 Task: Look for One-way flight tickets for 2 adults, 2 children, in Economy from Aswan to San Franci to travel on 19-Dec-2023.  Stops: Any number of stops. Choice of flight is British Airways.  Outbound departure time preference is 10:00.
Action: Mouse moved to (343, 321)
Screenshot: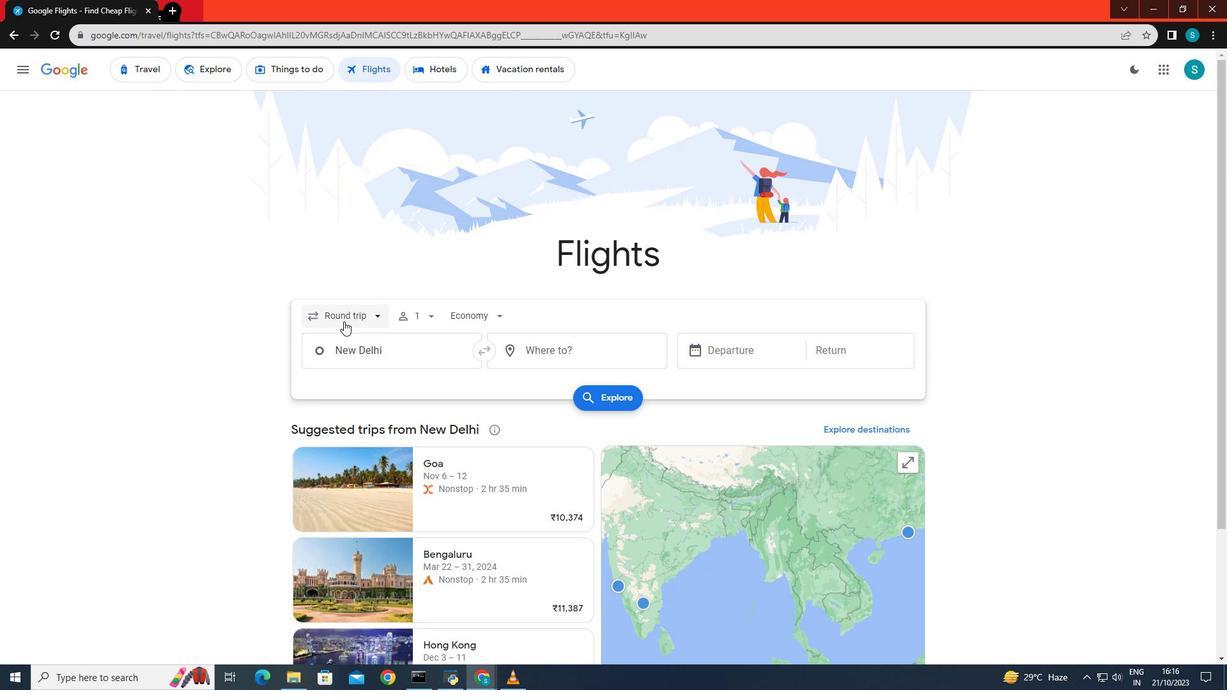 
Action: Mouse pressed left at (343, 321)
Screenshot: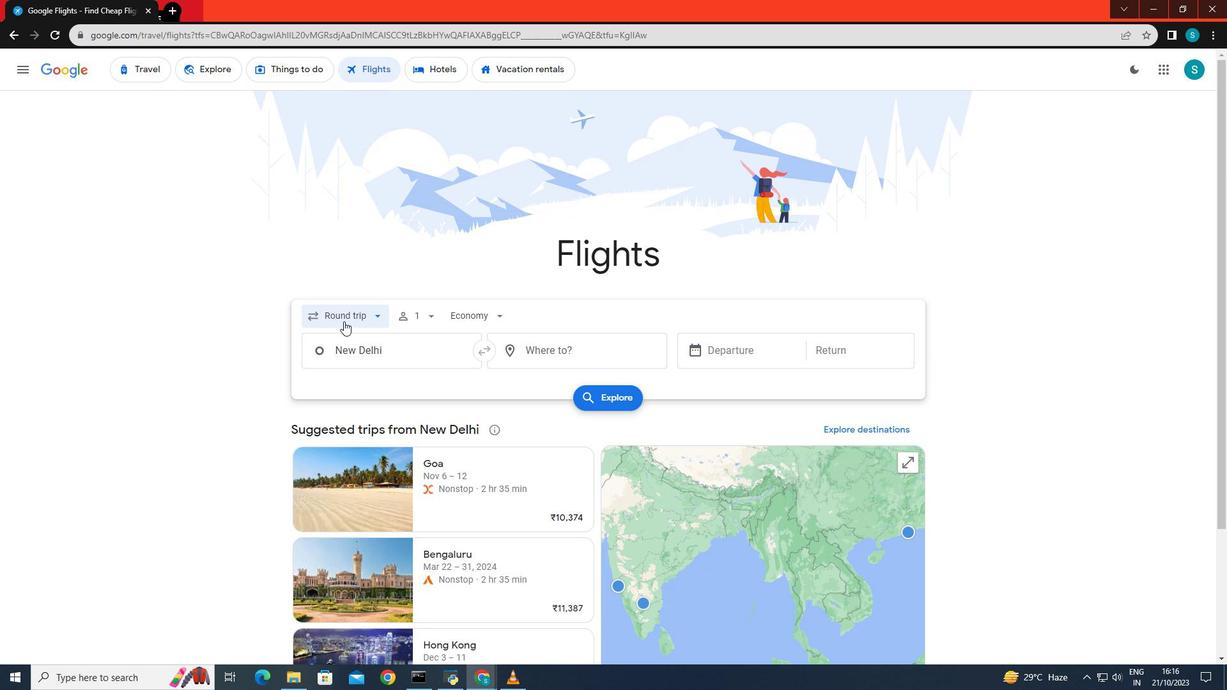 
Action: Mouse moved to (365, 375)
Screenshot: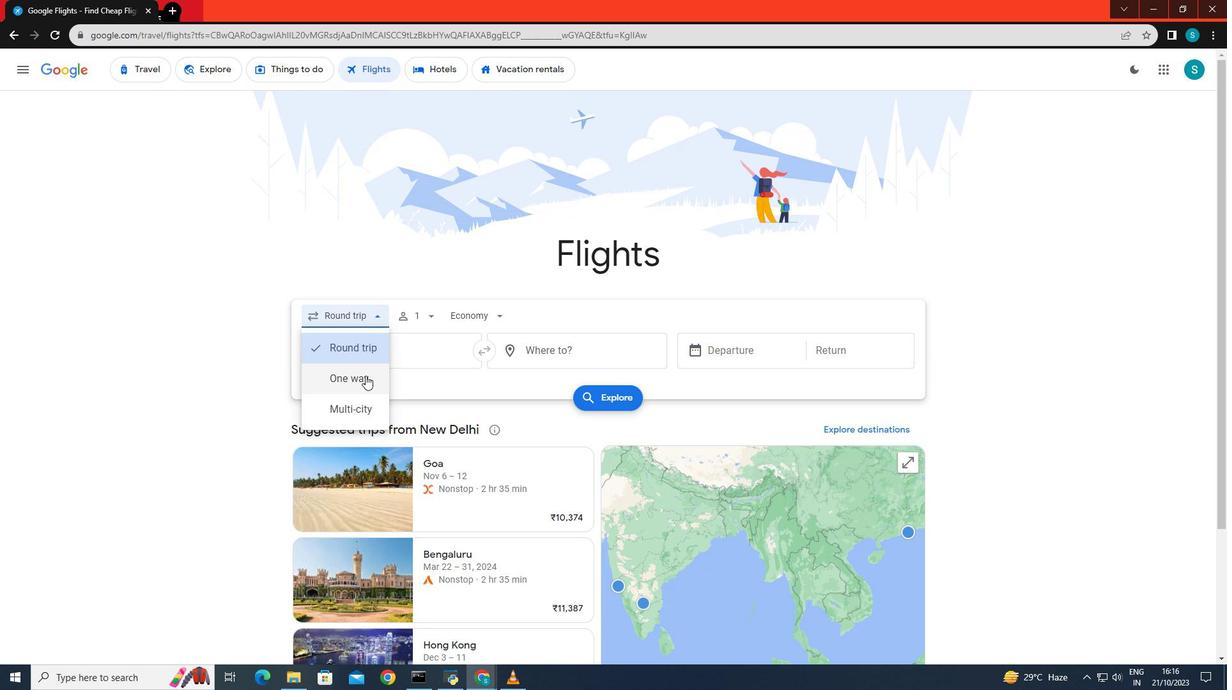 
Action: Mouse pressed left at (365, 375)
Screenshot: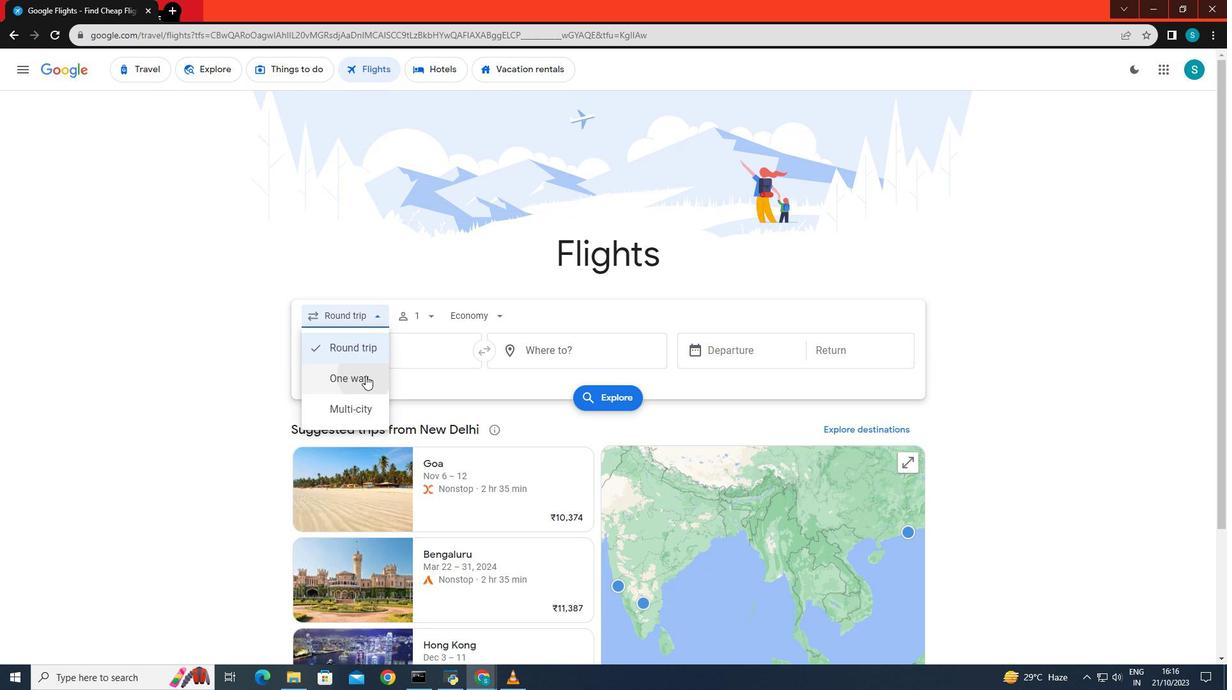 
Action: Mouse moved to (419, 319)
Screenshot: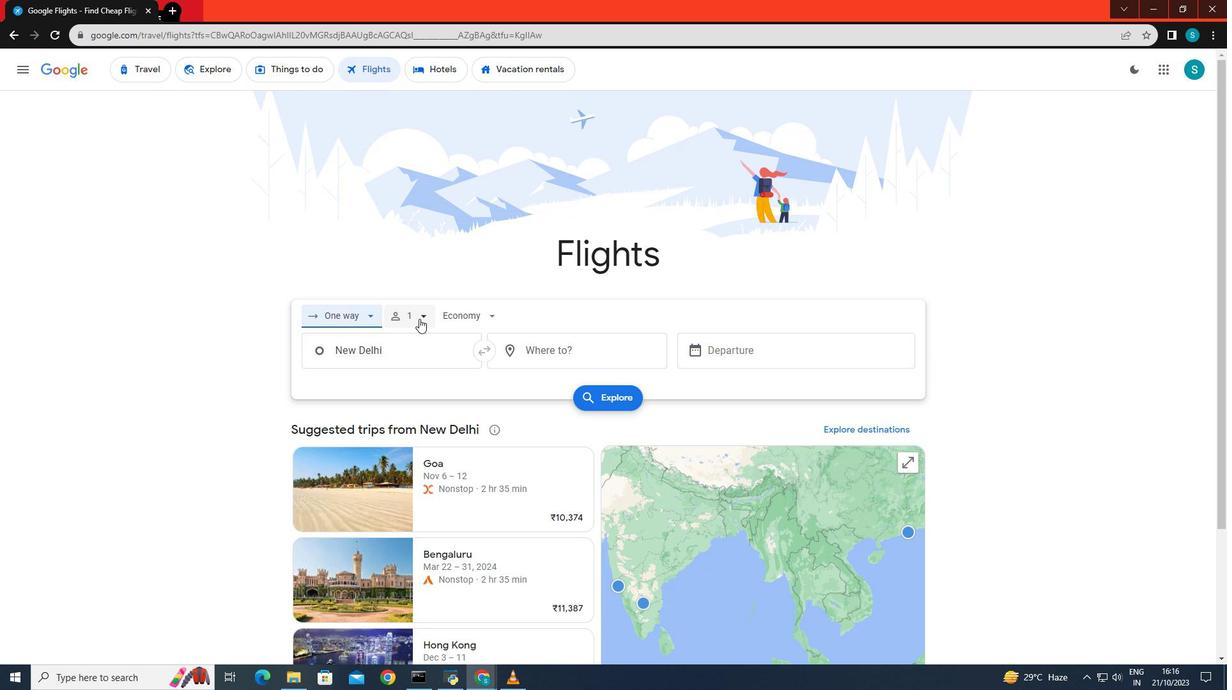 
Action: Mouse pressed left at (419, 319)
Screenshot: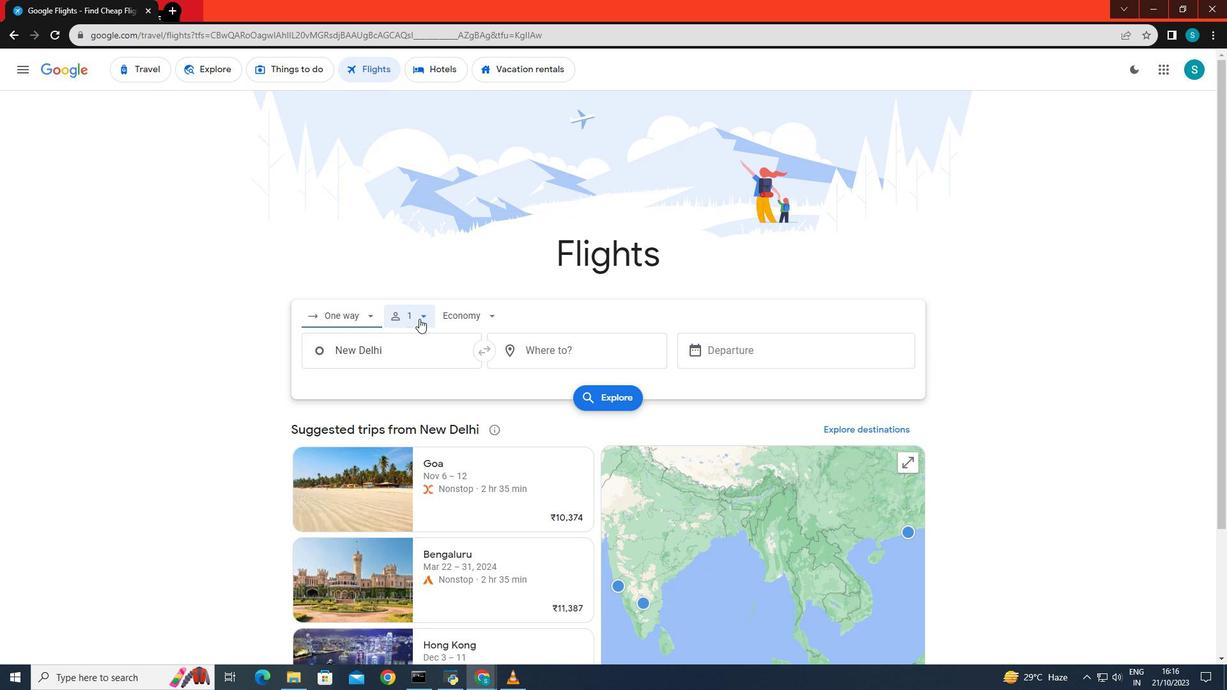 
Action: Mouse moved to (514, 345)
Screenshot: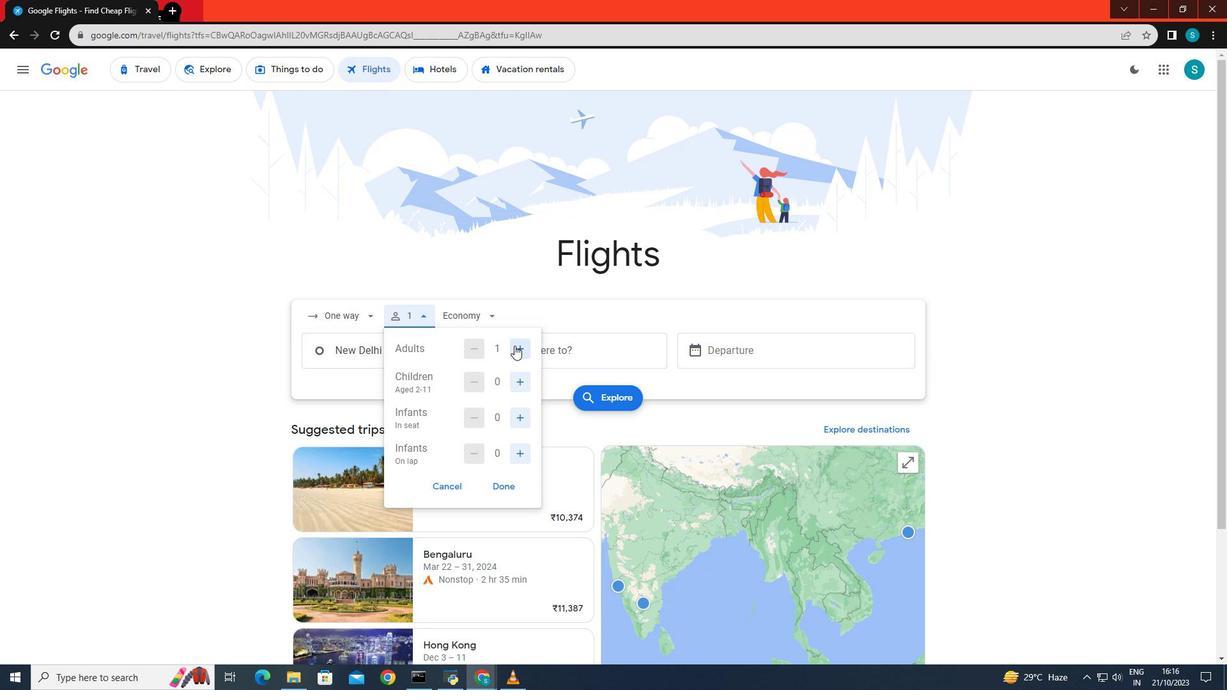 
Action: Mouse pressed left at (514, 345)
Screenshot: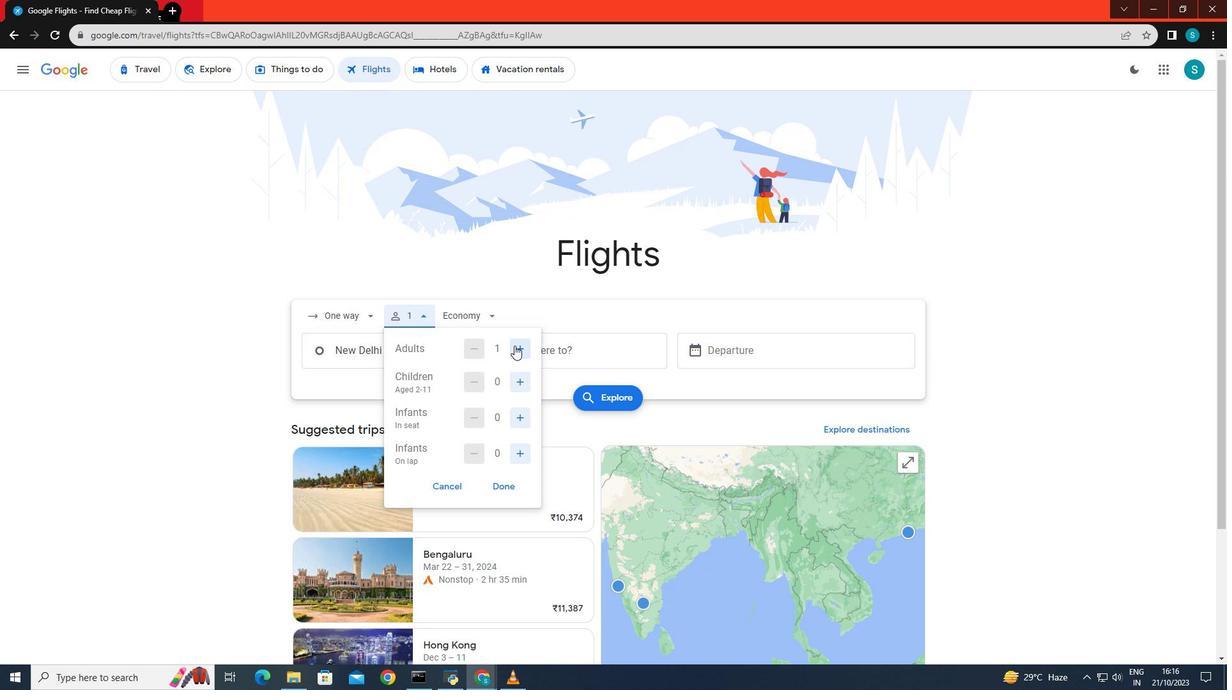 
Action: Mouse moved to (521, 386)
Screenshot: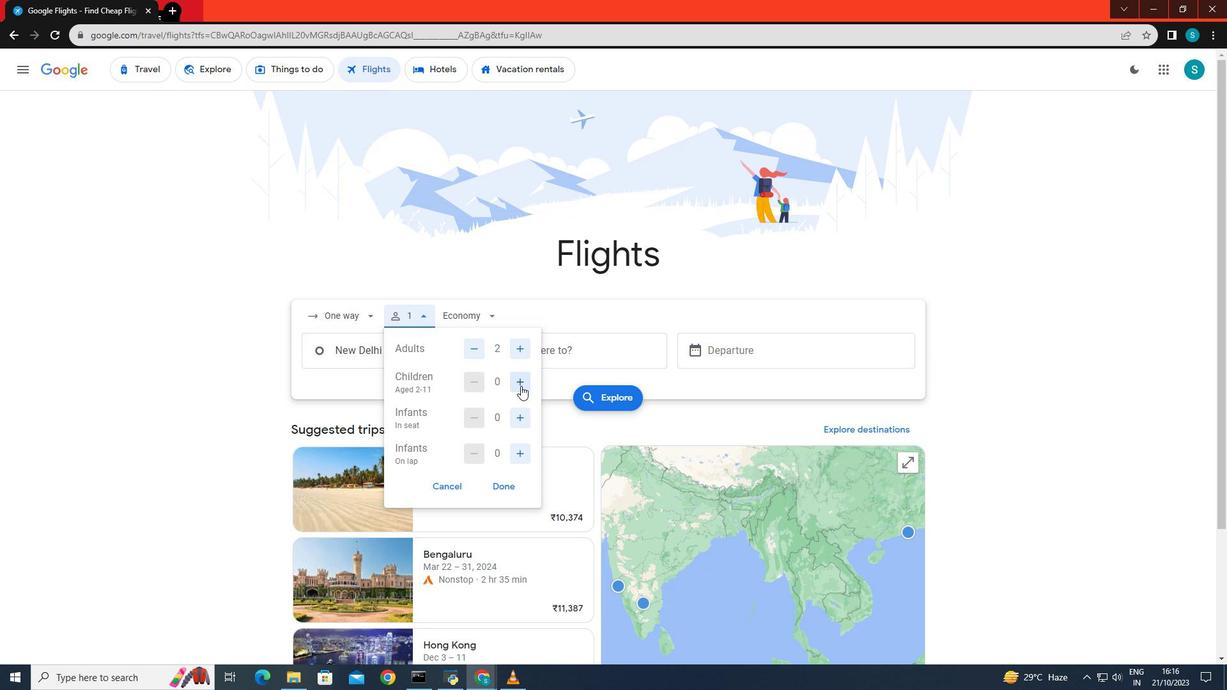 
Action: Mouse pressed left at (521, 386)
Screenshot: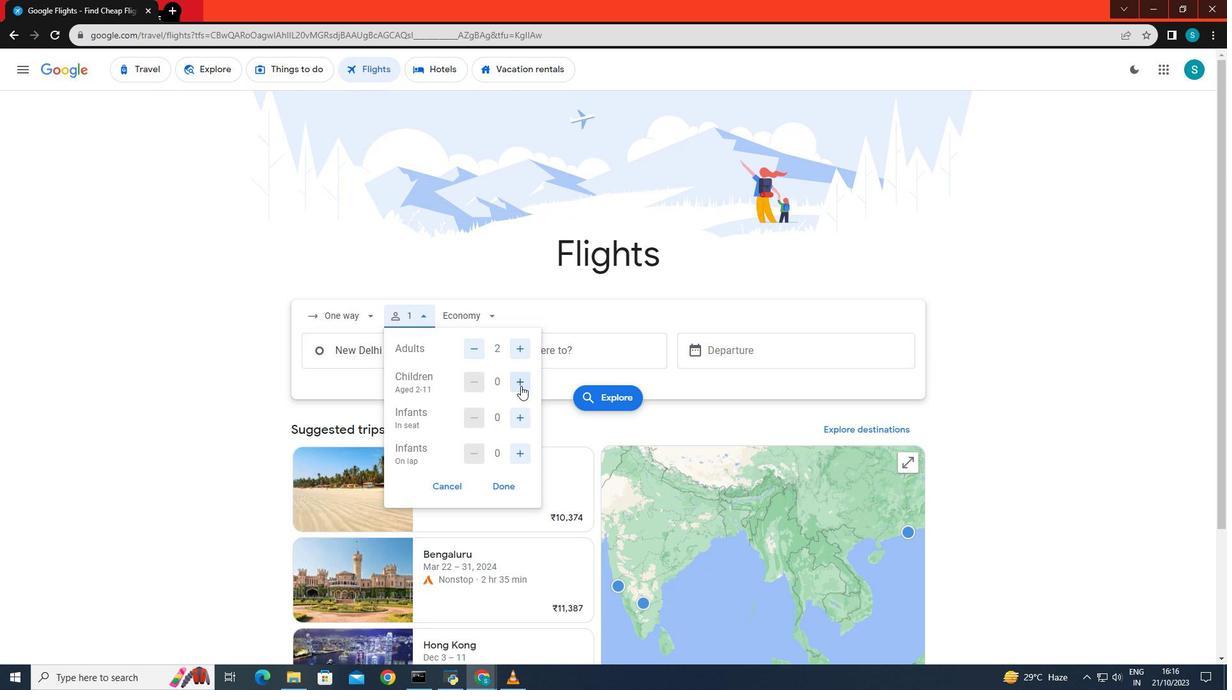 
Action: Mouse pressed left at (521, 386)
Screenshot: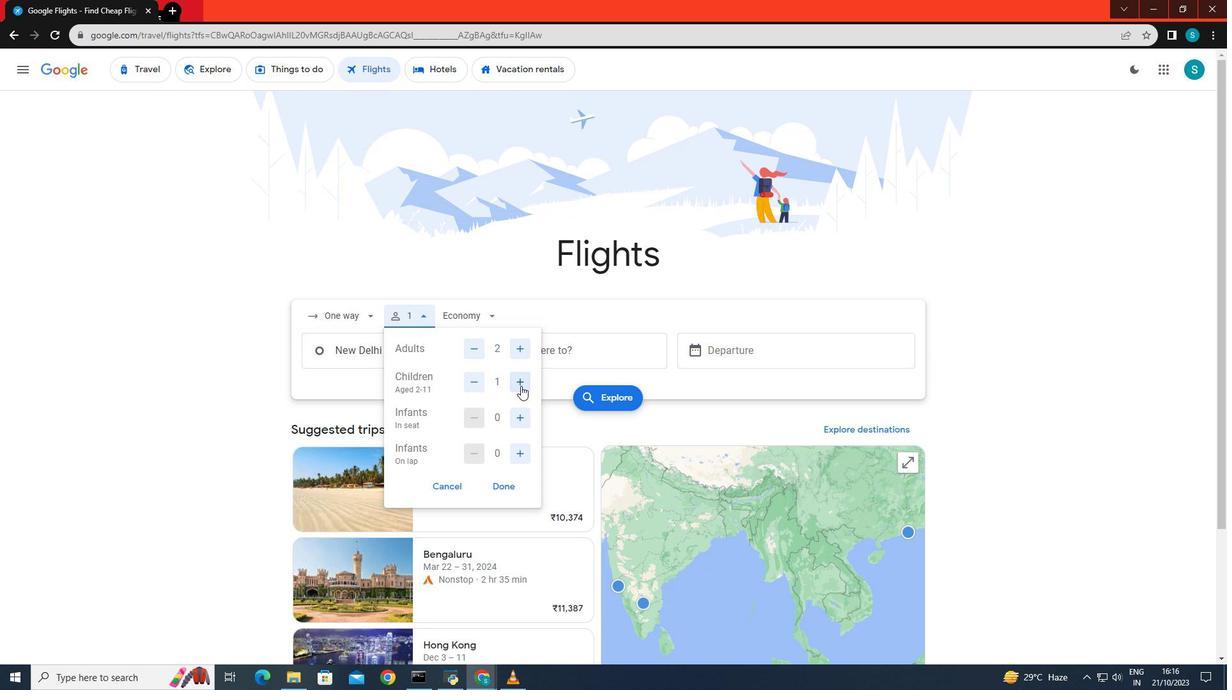 
Action: Mouse moved to (509, 479)
Screenshot: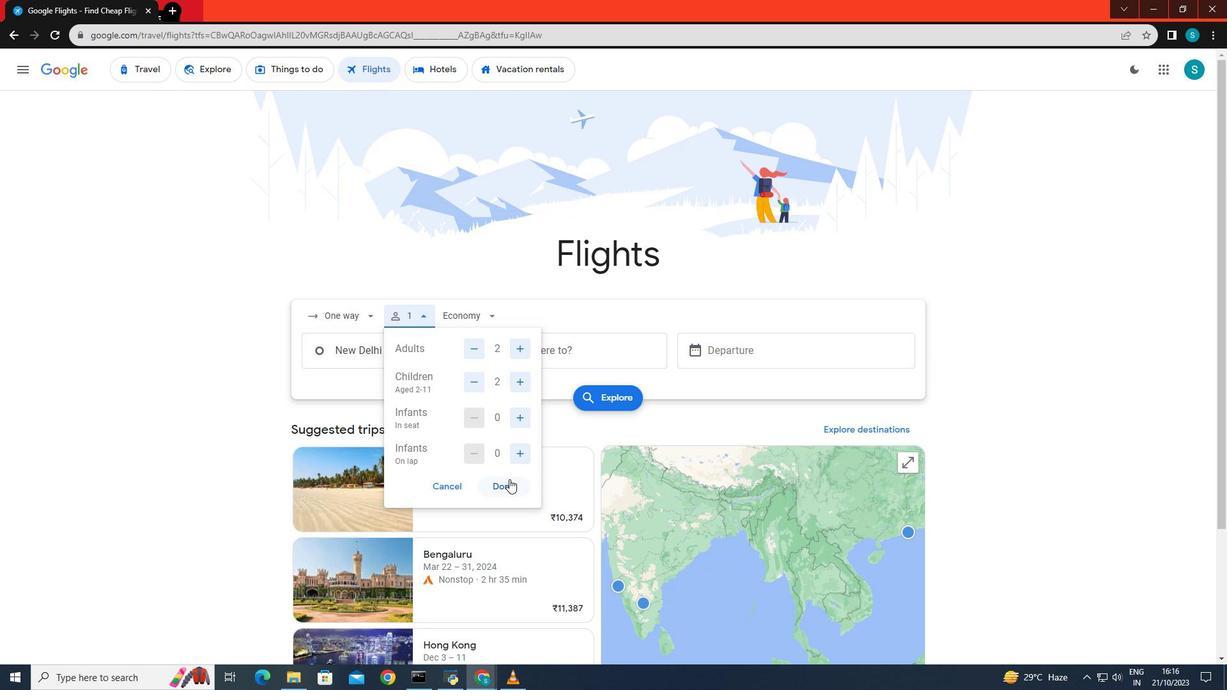 
Action: Mouse pressed left at (509, 479)
Screenshot: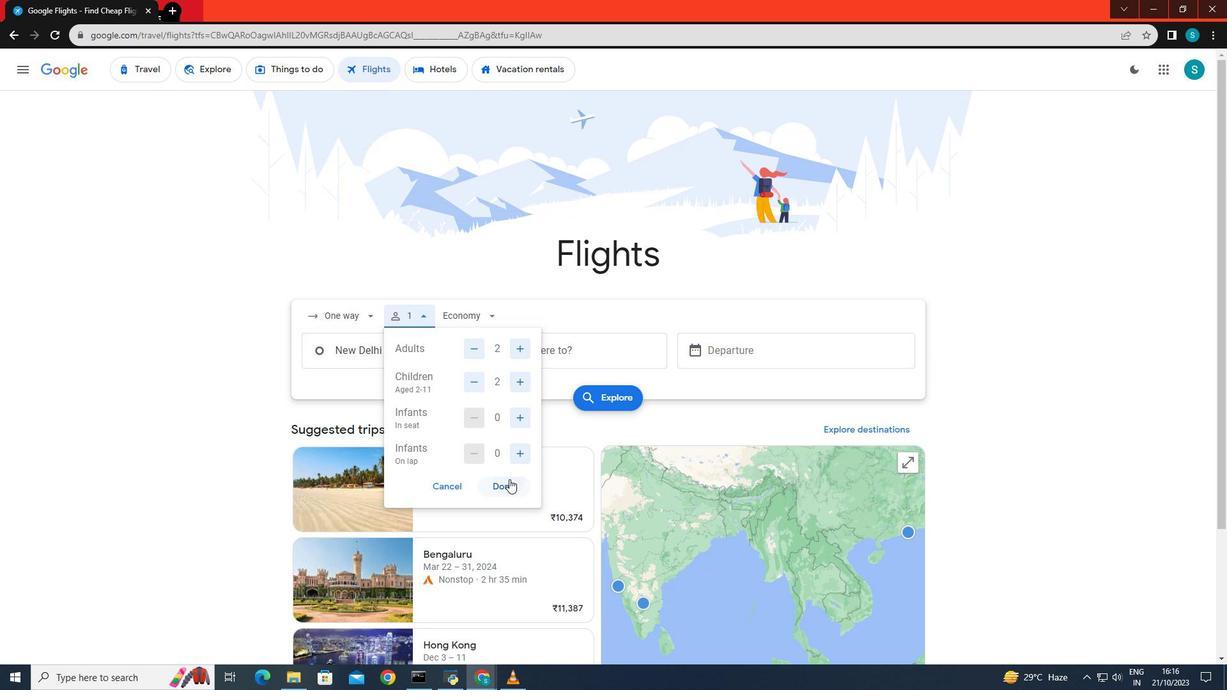 
Action: Mouse moved to (467, 315)
Screenshot: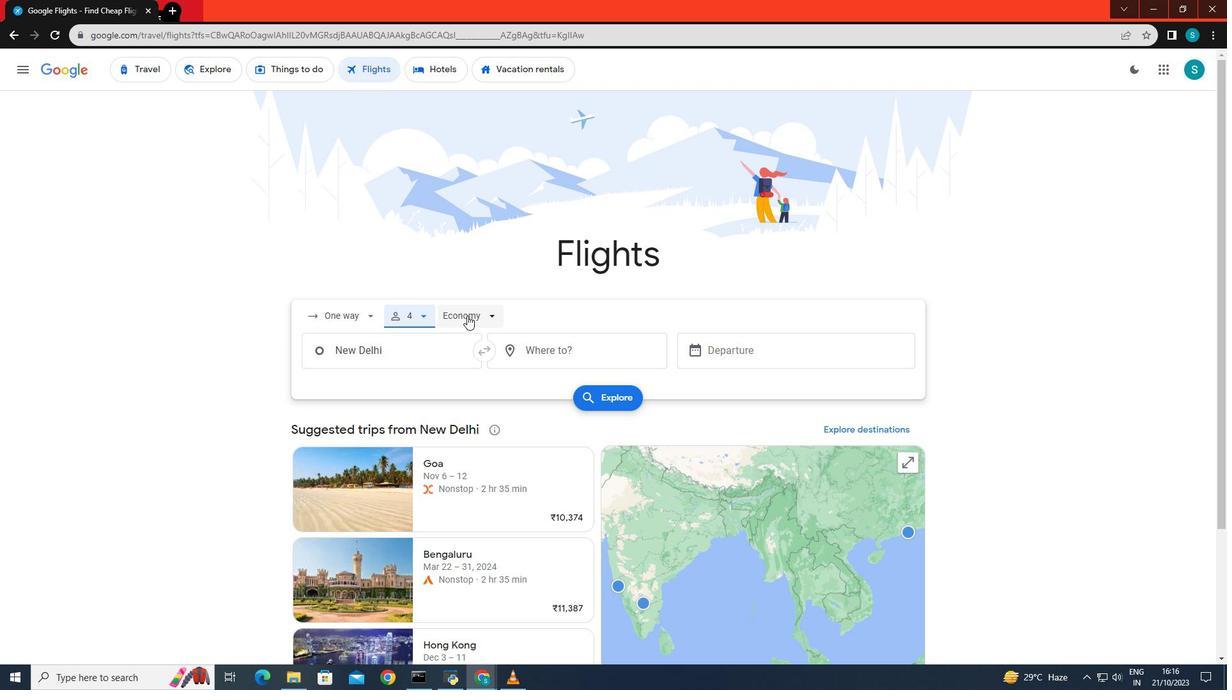 
Action: Mouse pressed left at (467, 315)
Screenshot: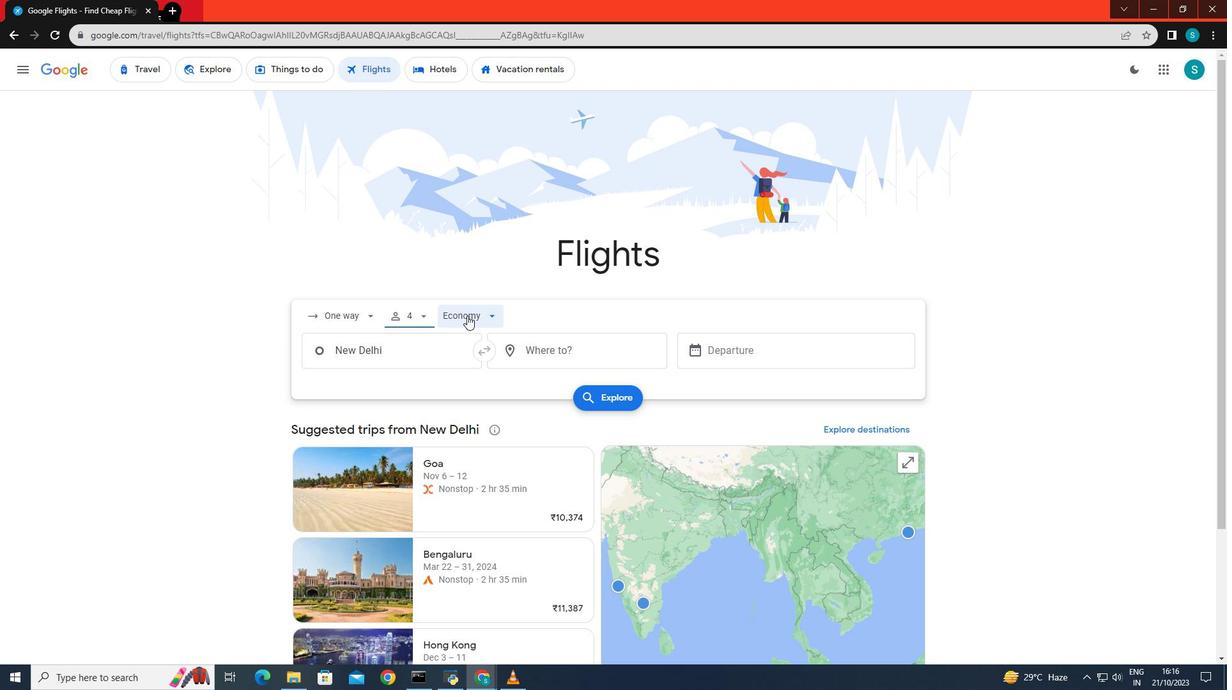 
Action: Mouse moved to (482, 339)
Screenshot: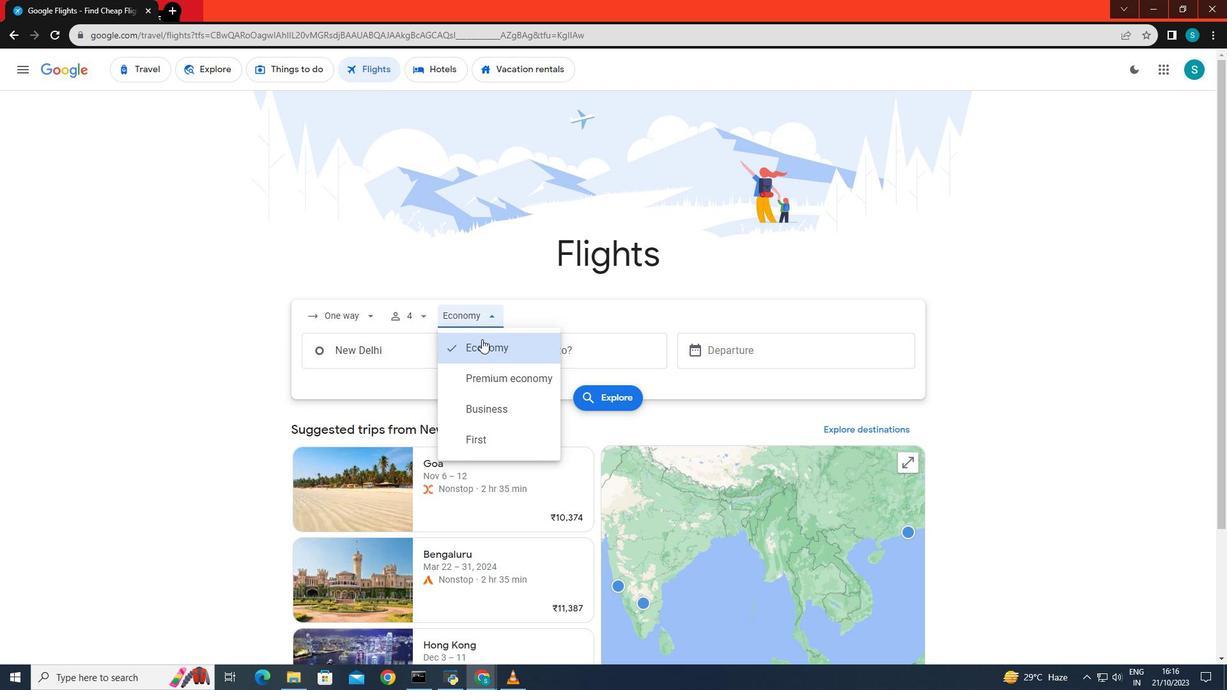 
Action: Mouse pressed left at (482, 339)
Screenshot: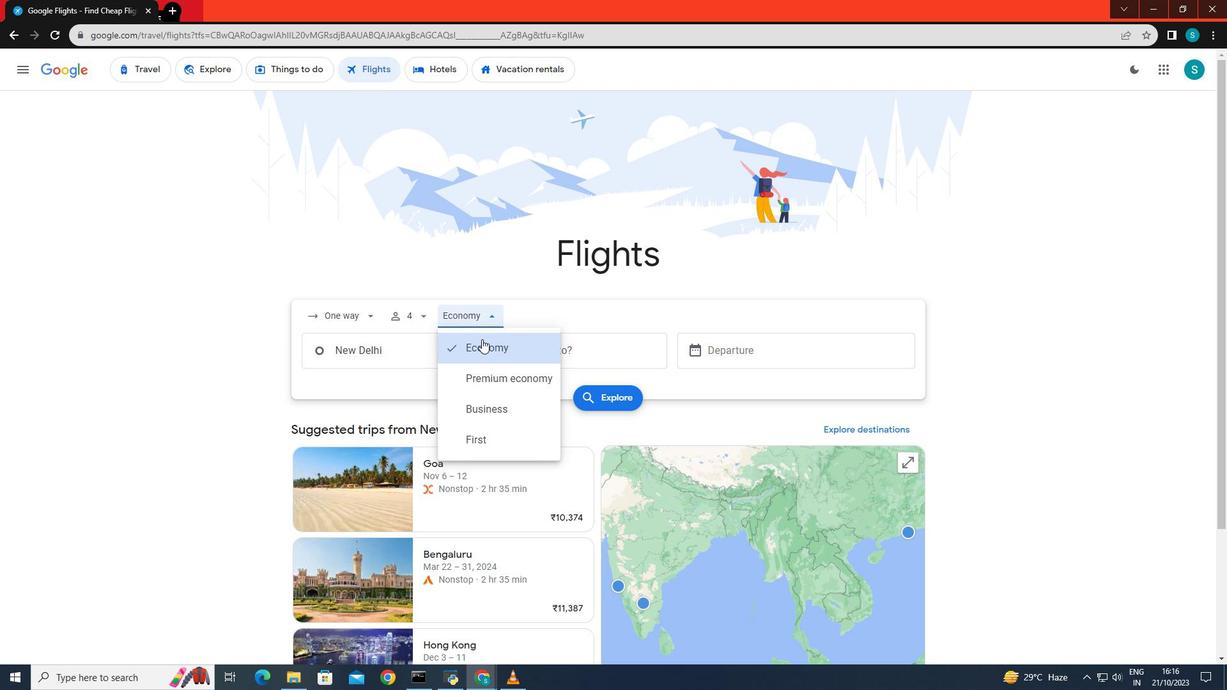 
Action: Mouse moved to (416, 353)
Screenshot: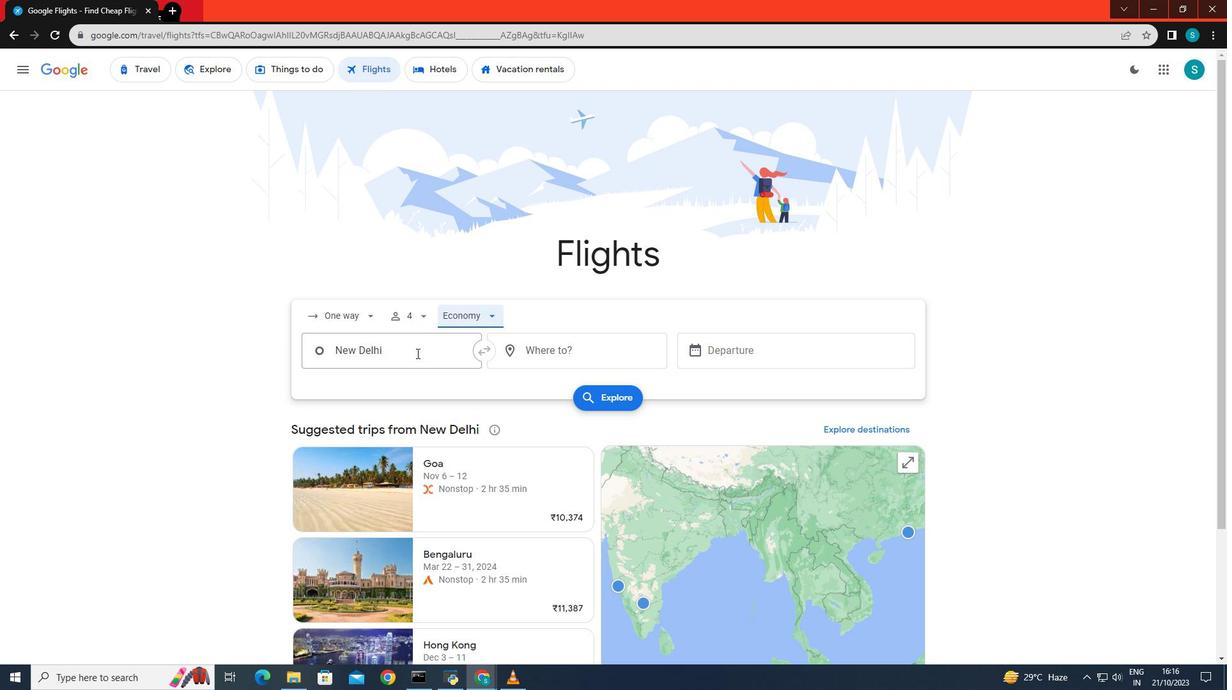 
Action: Mouse pressed left at (416, 353)
Screenshot: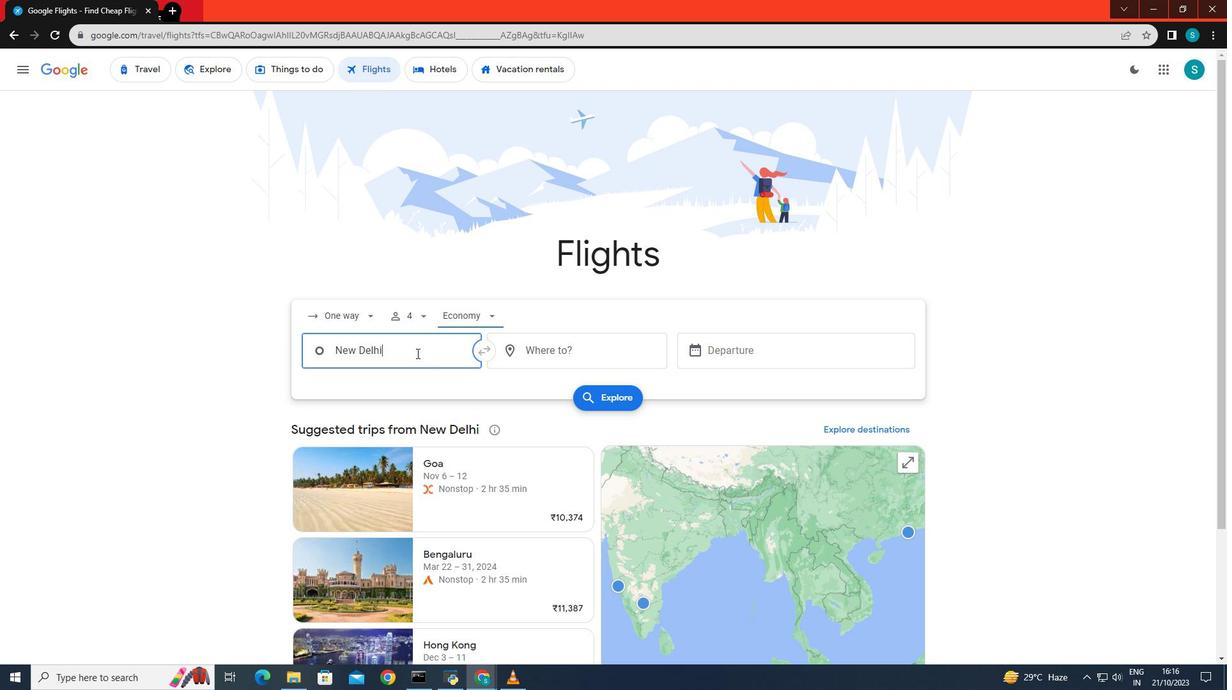 
Action: Key pressed <Key.backspace><Key.caps_lock>AS<Key.backspace><Key.caps_lock>swan
Screenshot: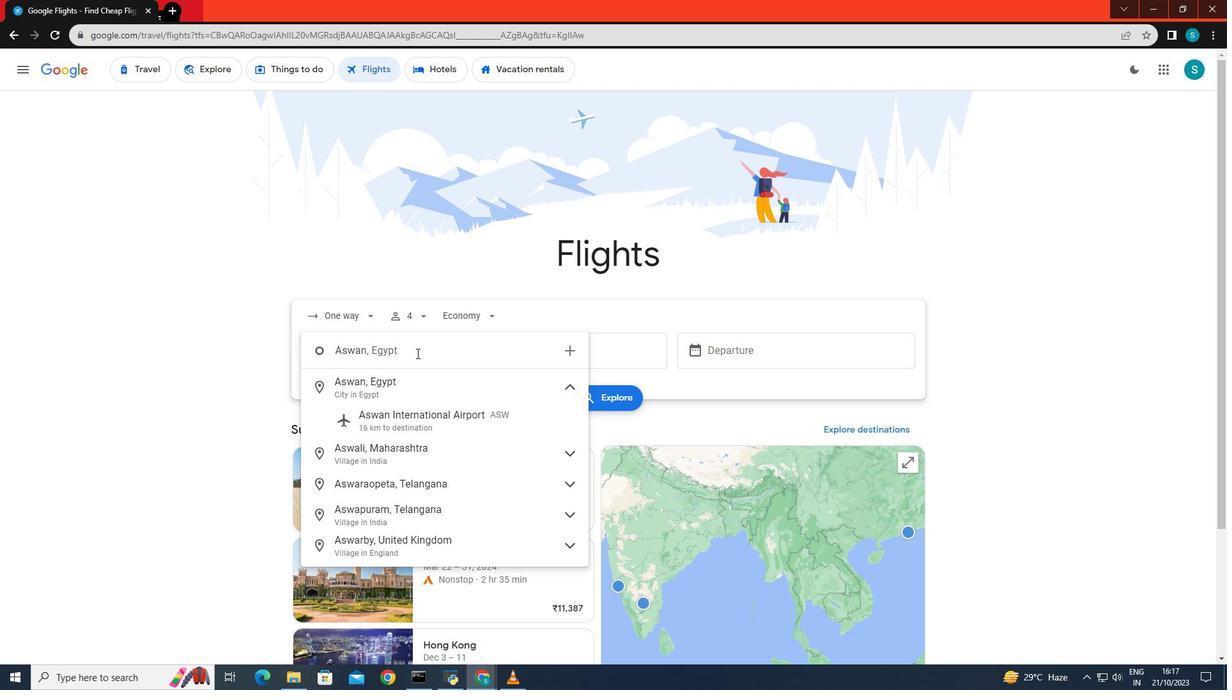 
Action: Mouse moved to (402, 411)
Screenshot: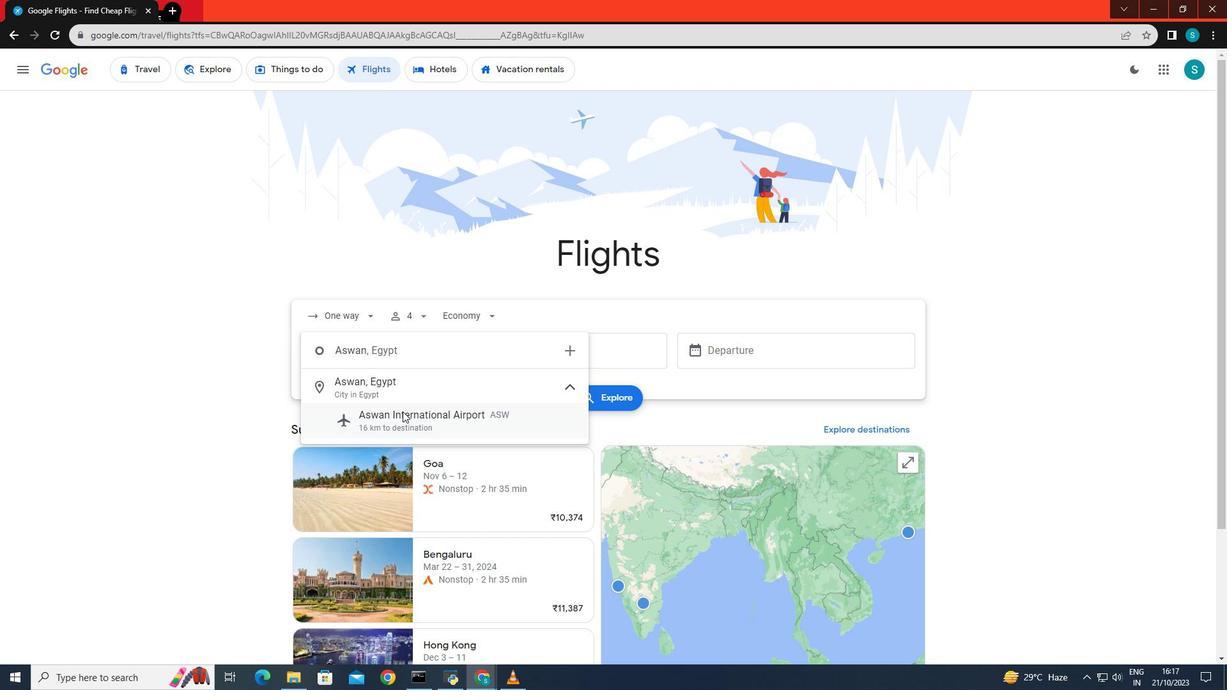 
Action: Mouse pressed left at (402, 411)
Screenshot: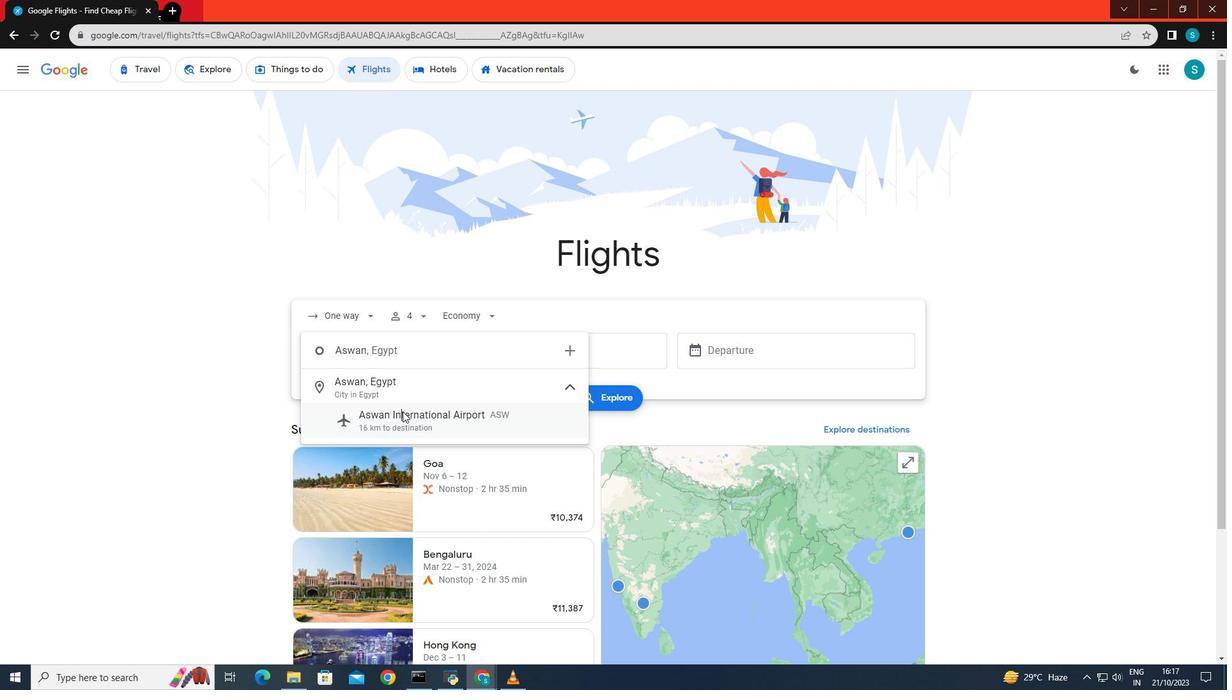 
Action: Mouse moved to (523, 349)
Screenshot: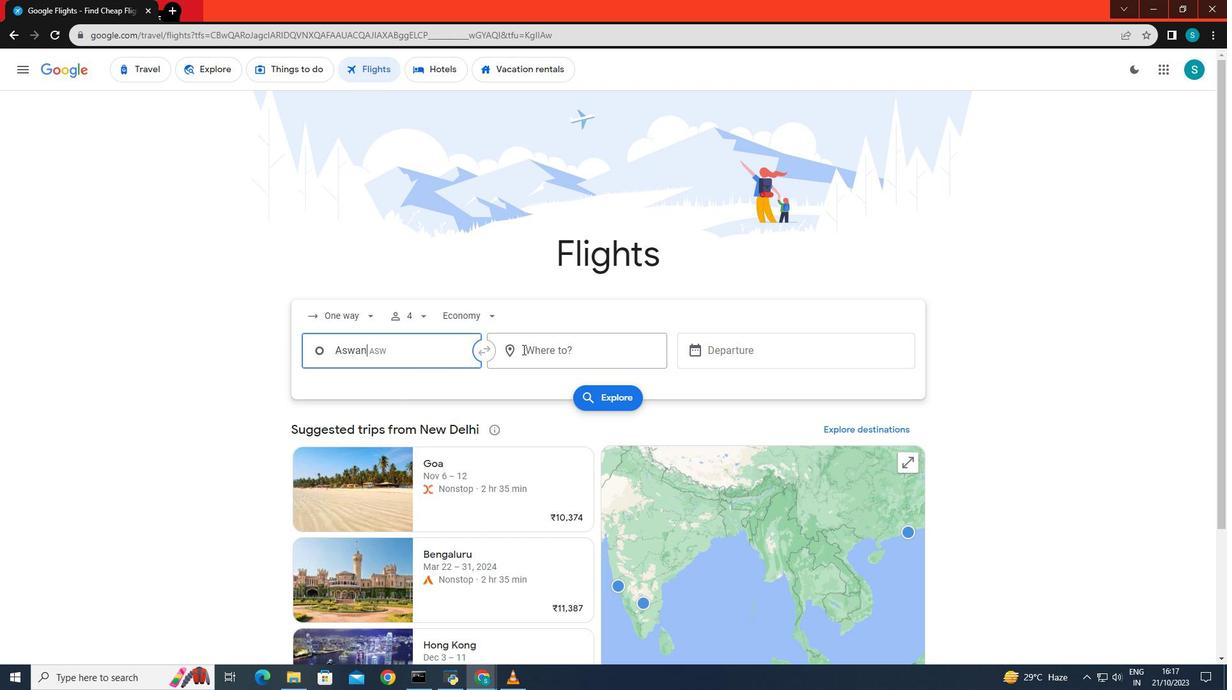
Action: Mouse pressed left at (523, 349)
Screenshot: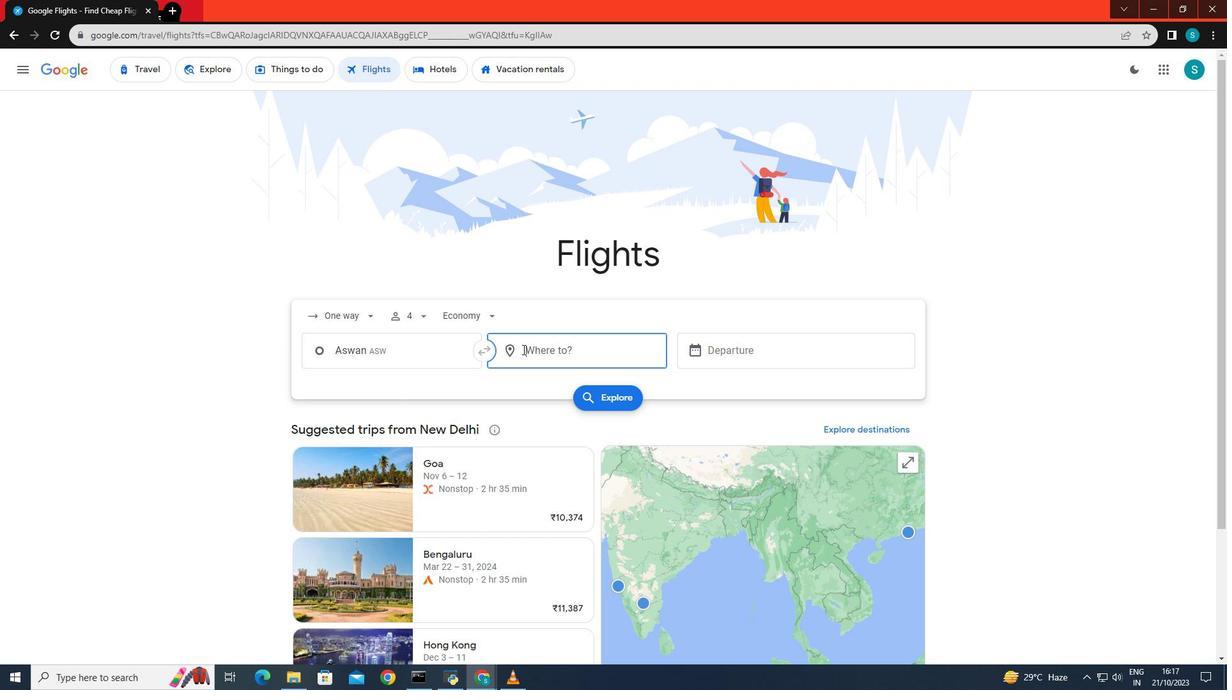 
Action: Key pressed <Key.caps_lock>SA<Key.backspace><Key.caps_lock>an<Key.space><Key.caps_lock>F<Key.caps_lock>rancisco
Screenshot: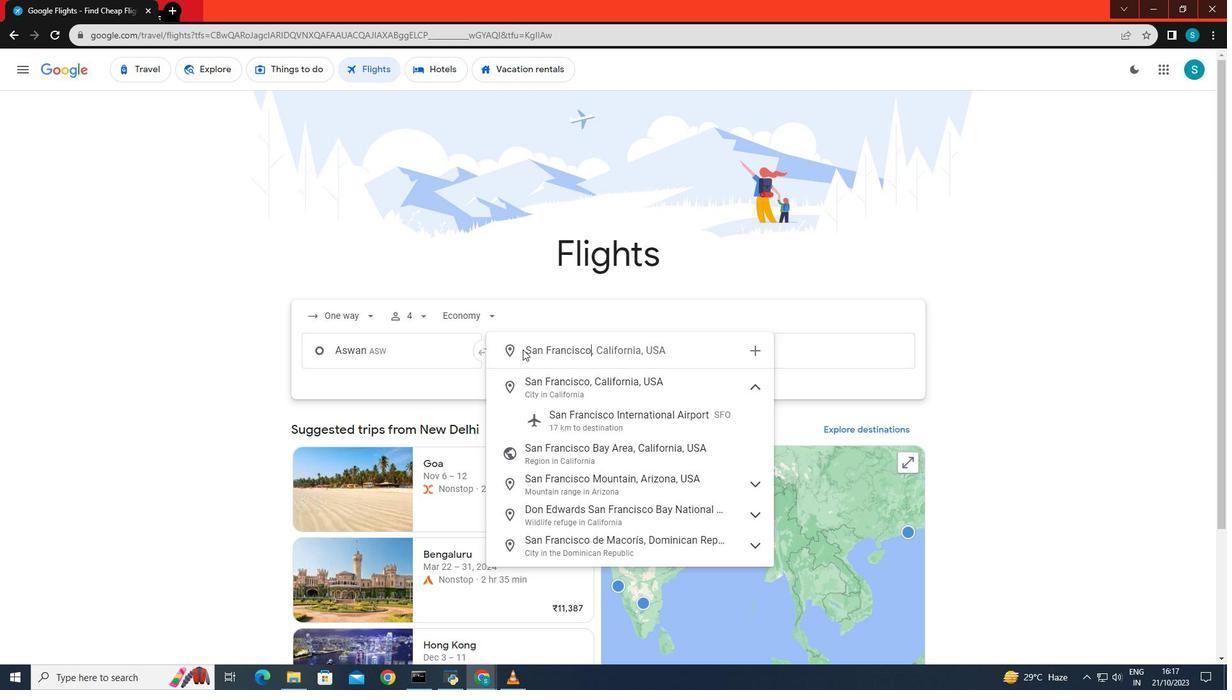 
Action: Mouse moved to (563, 423)
Screenshot: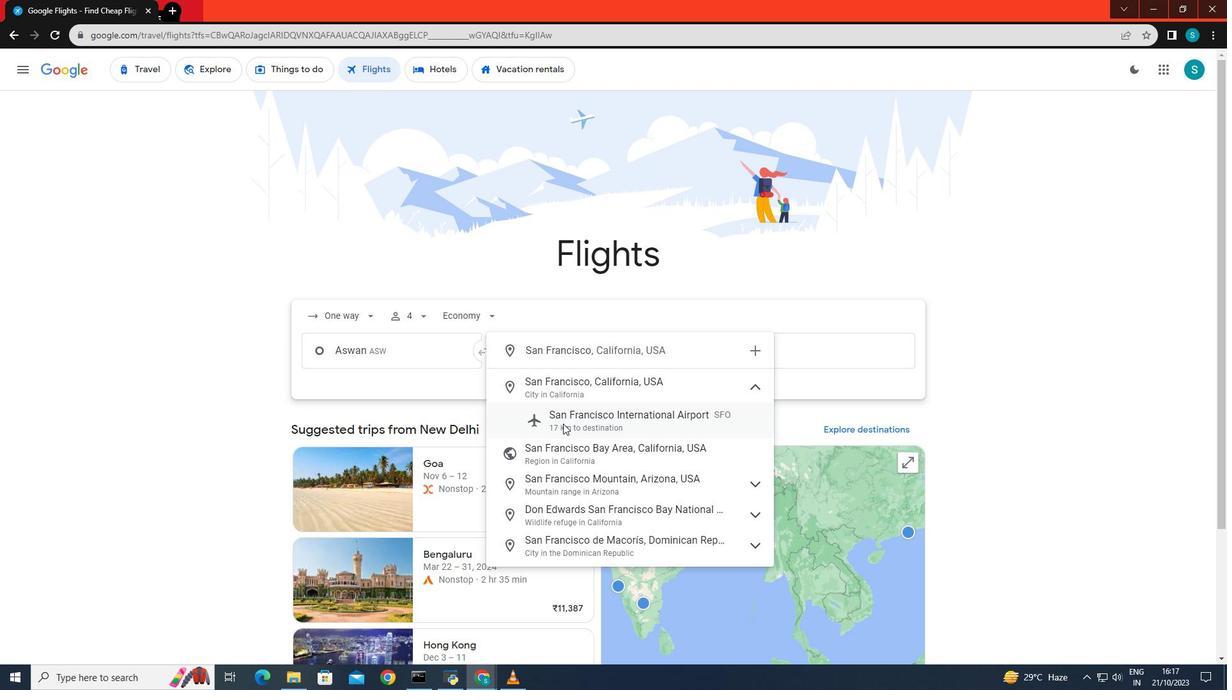 
Action: Mouse pressed left at (563, 423)
Screenshot: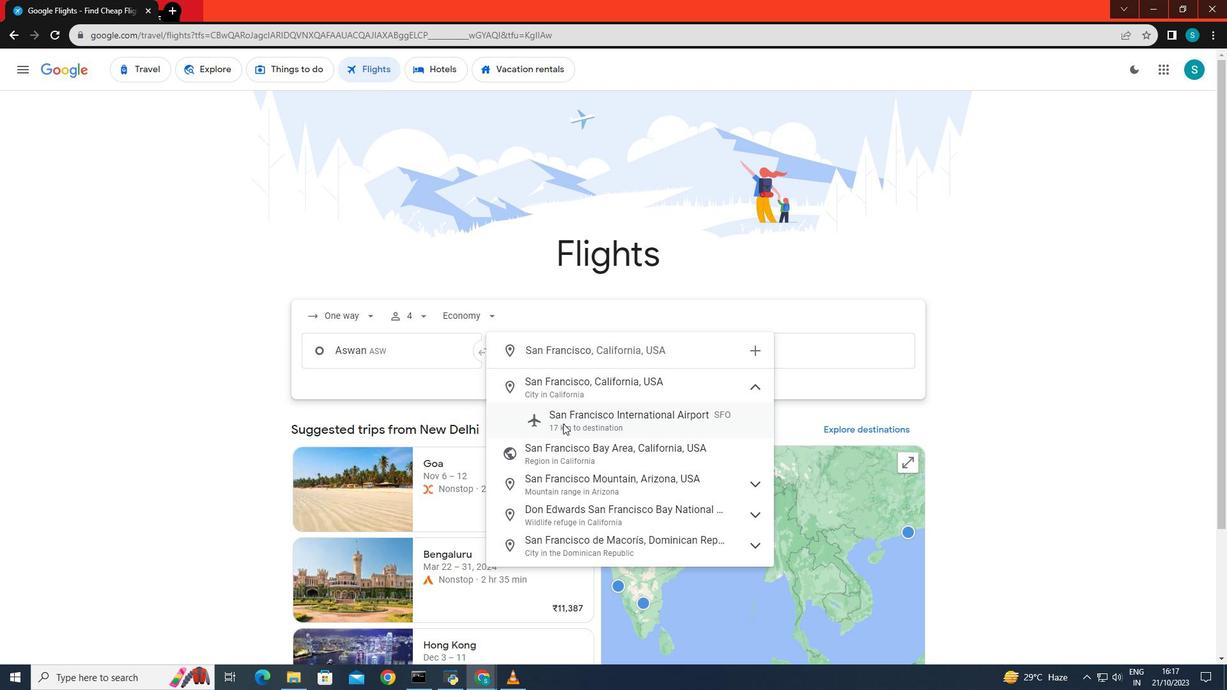 
Action: Mouse moved to (728, 347)
Screenshot: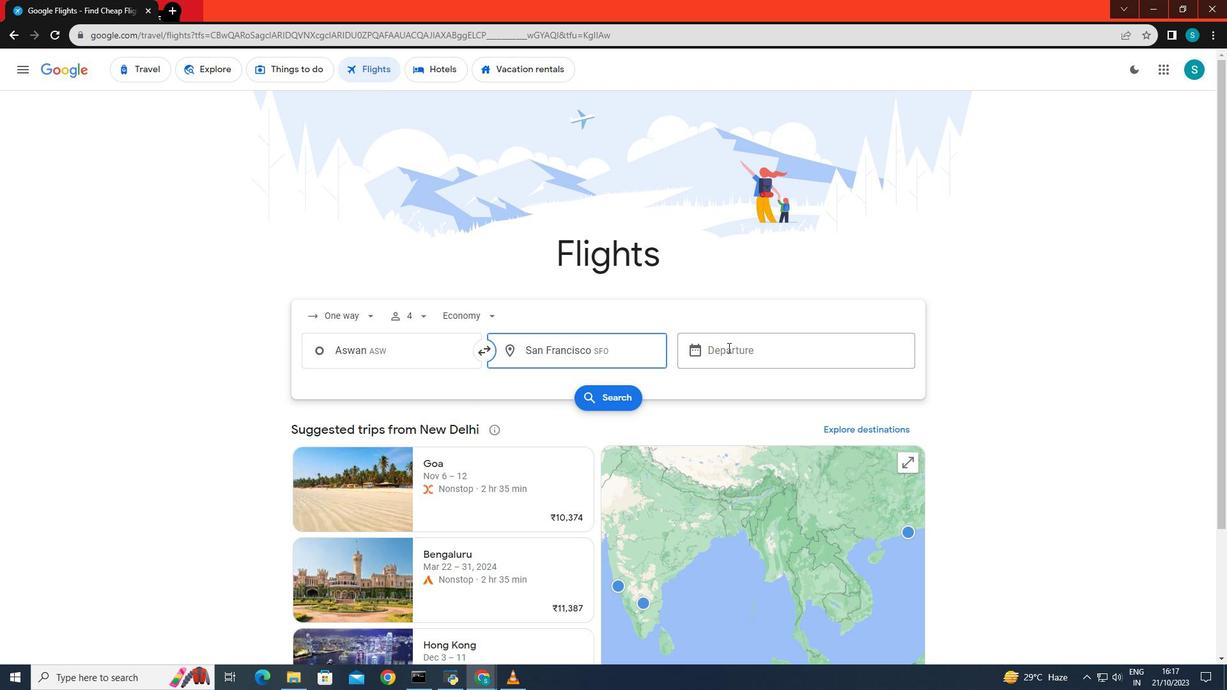 
Action: Mouse pressed left at (728, 347)
Screenshot: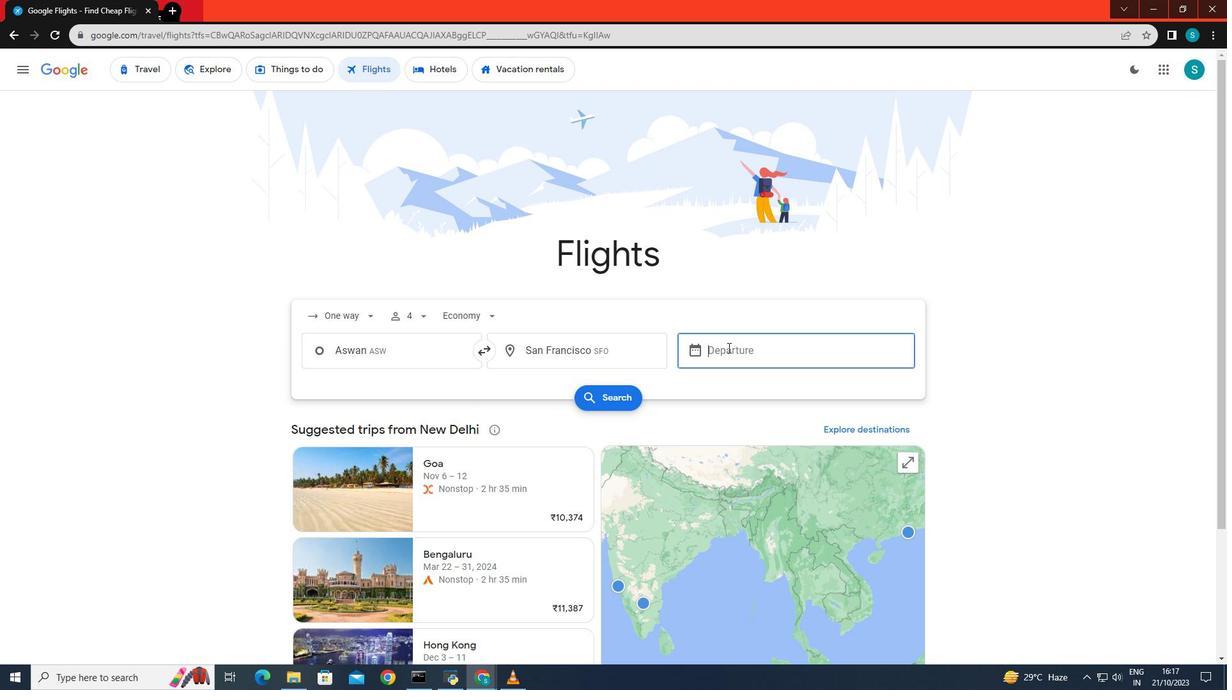 
Action: Mouse moved to (920, 494)
Screenshot: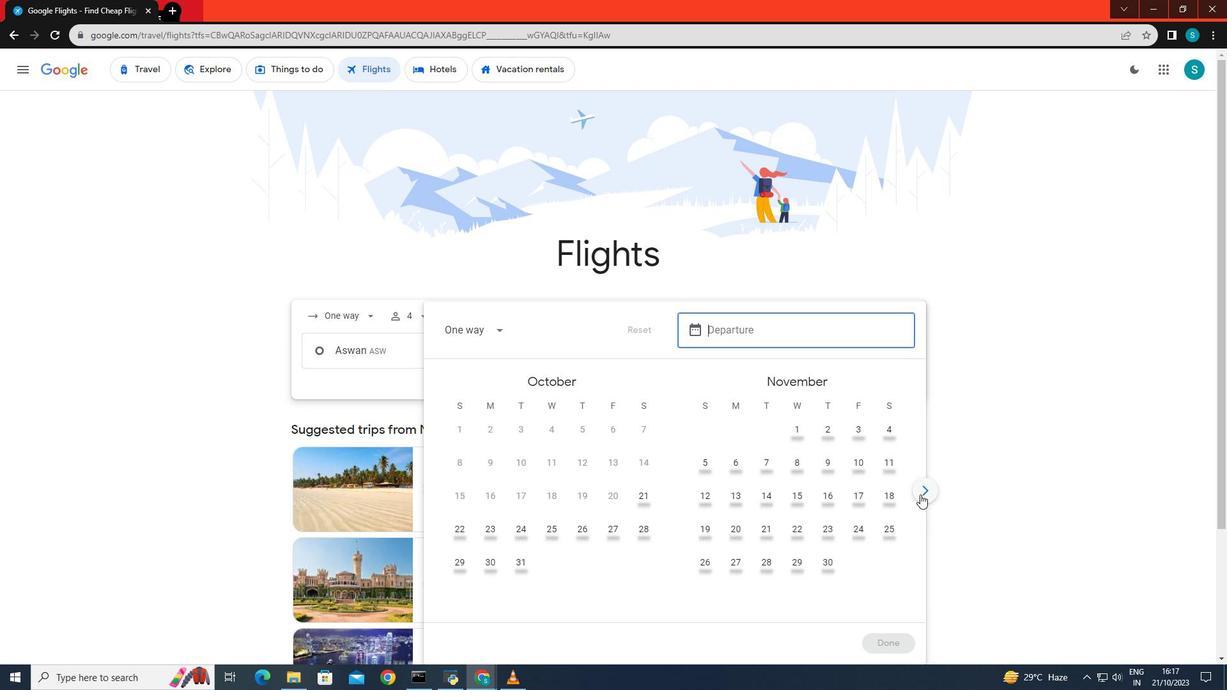 
Action: Mouse pressed left at (920, 494)
Screenshot: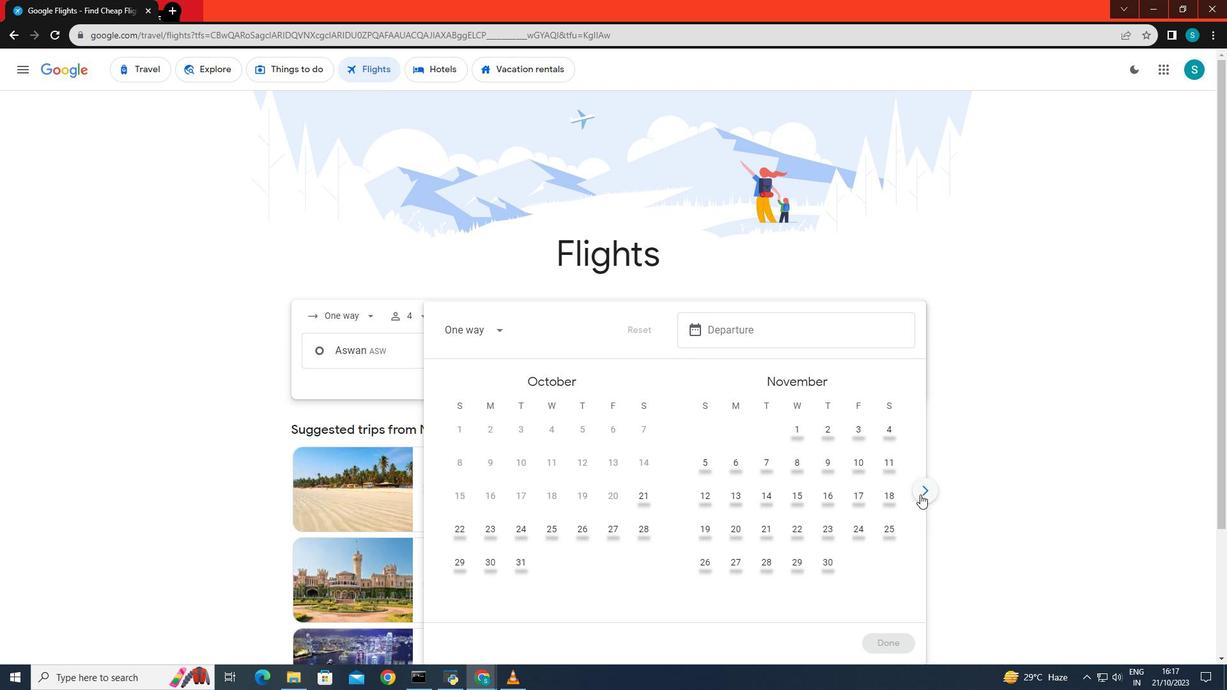
Action: Mouse moved to (769, 529)
Screenshot: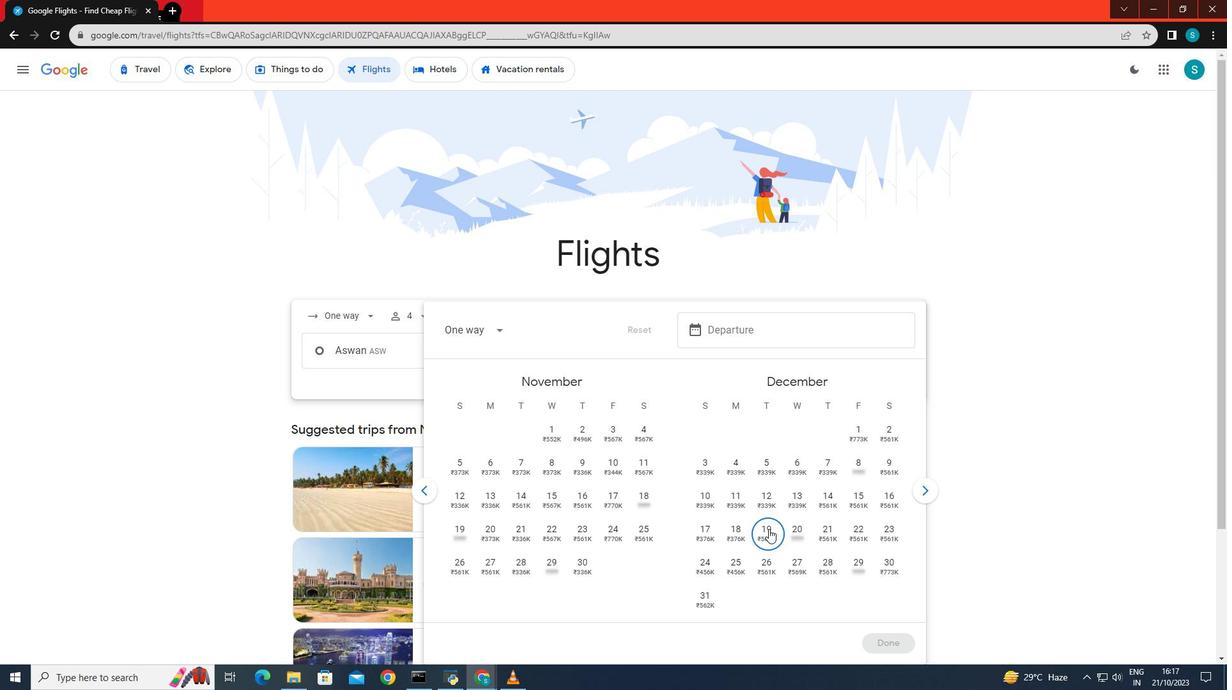 
Action: Mouse pressed left at (769, 529)
Screenshot: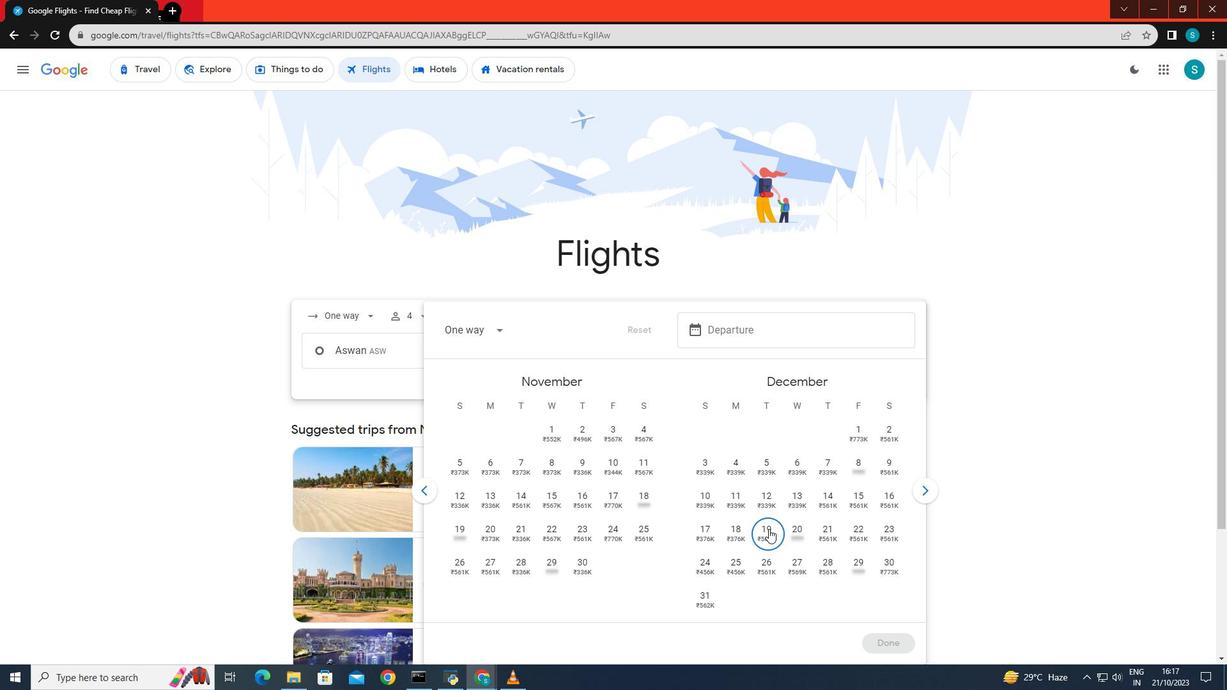 
Action: Mouse moved to (882, 636)
Screenshot: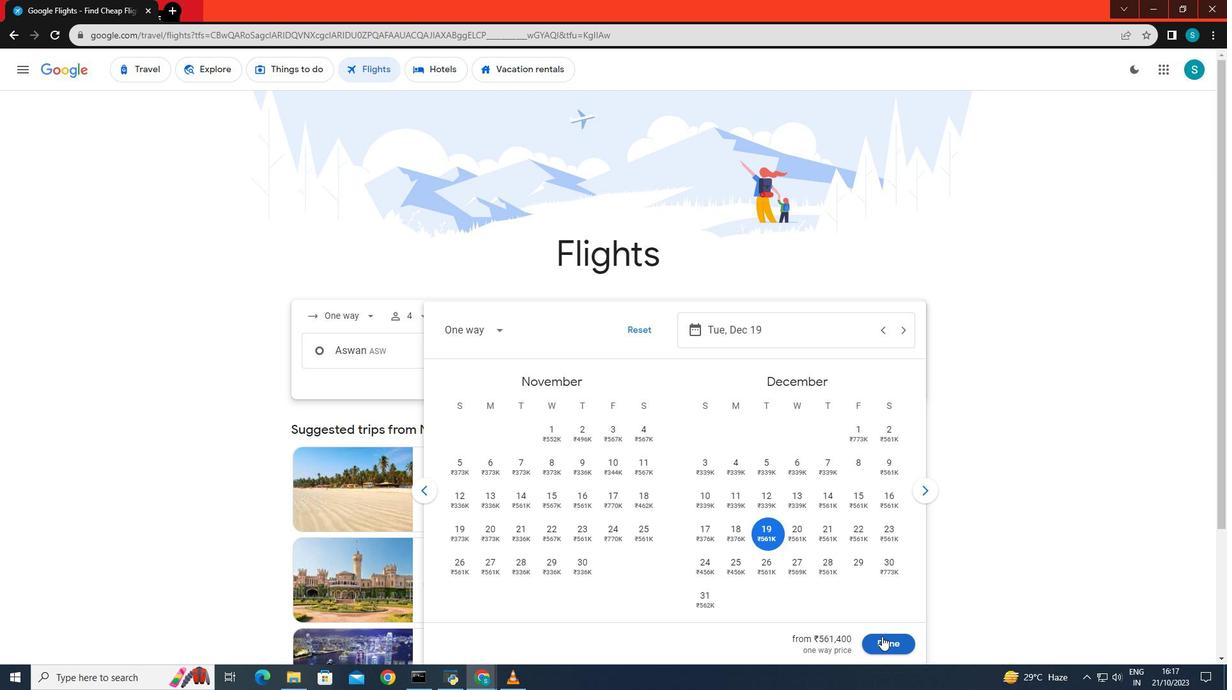 
Action: Mouse pressed left at (882, 636)
Screenshot: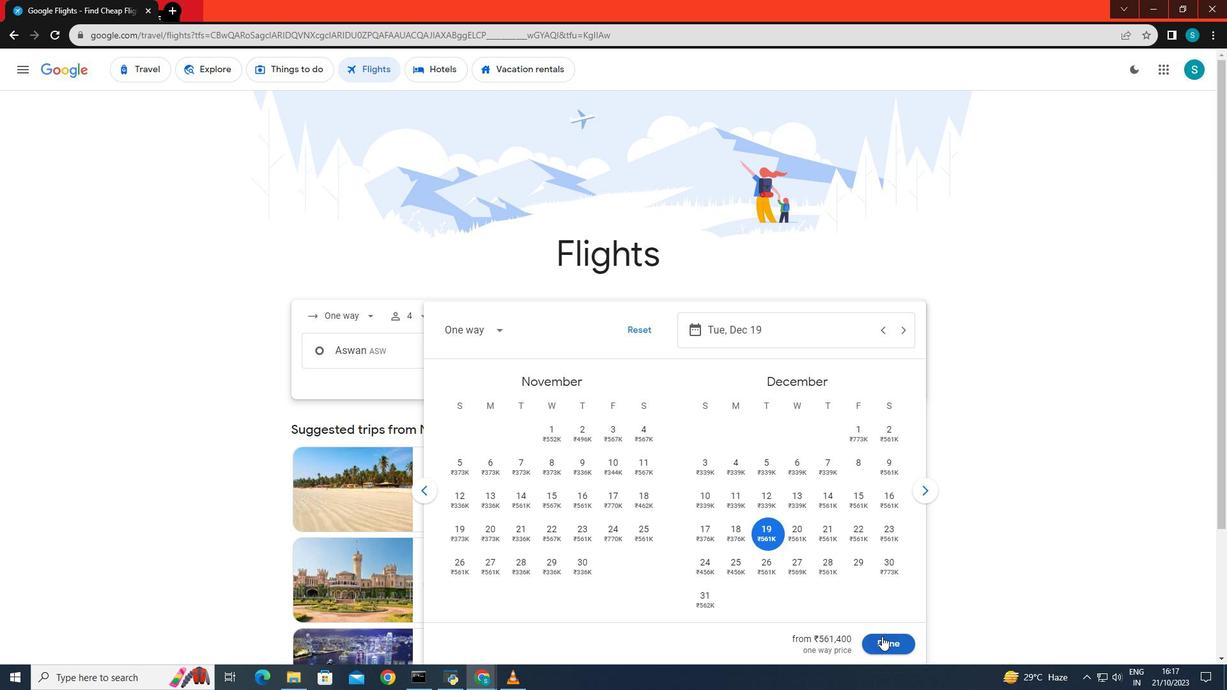 
Action: Mouse moved to (606, 395)
Screenshot: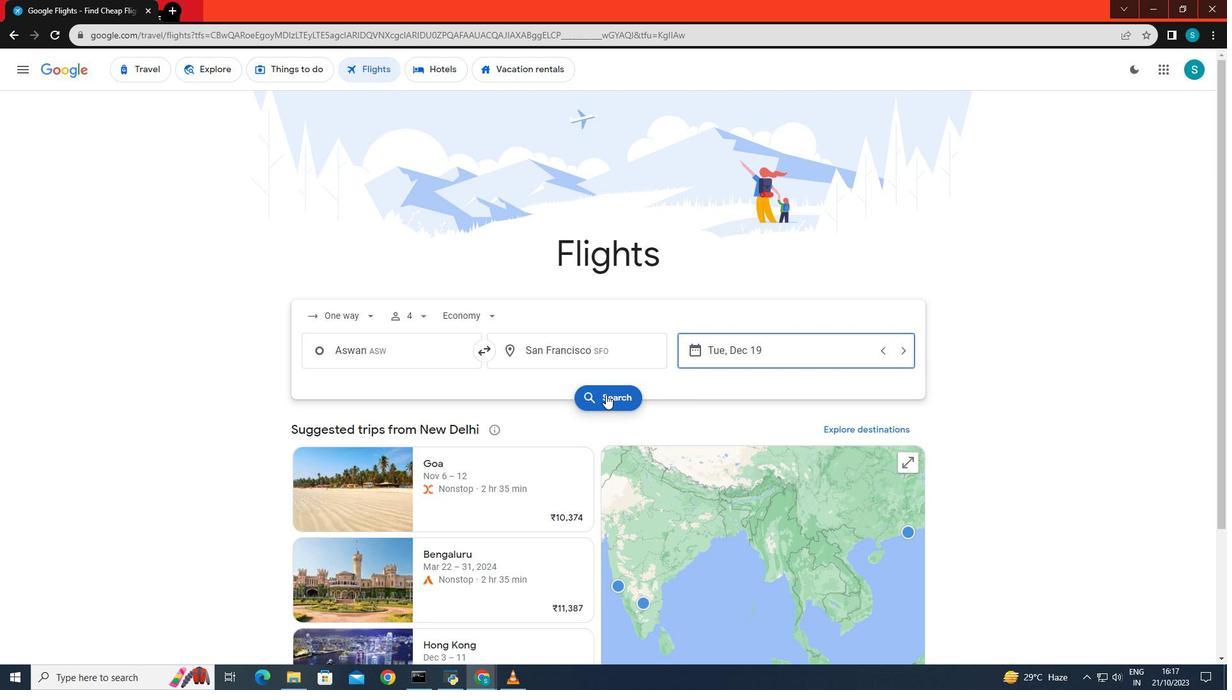 
Action: Mouse pressed left at (606, 395)
Screenshot: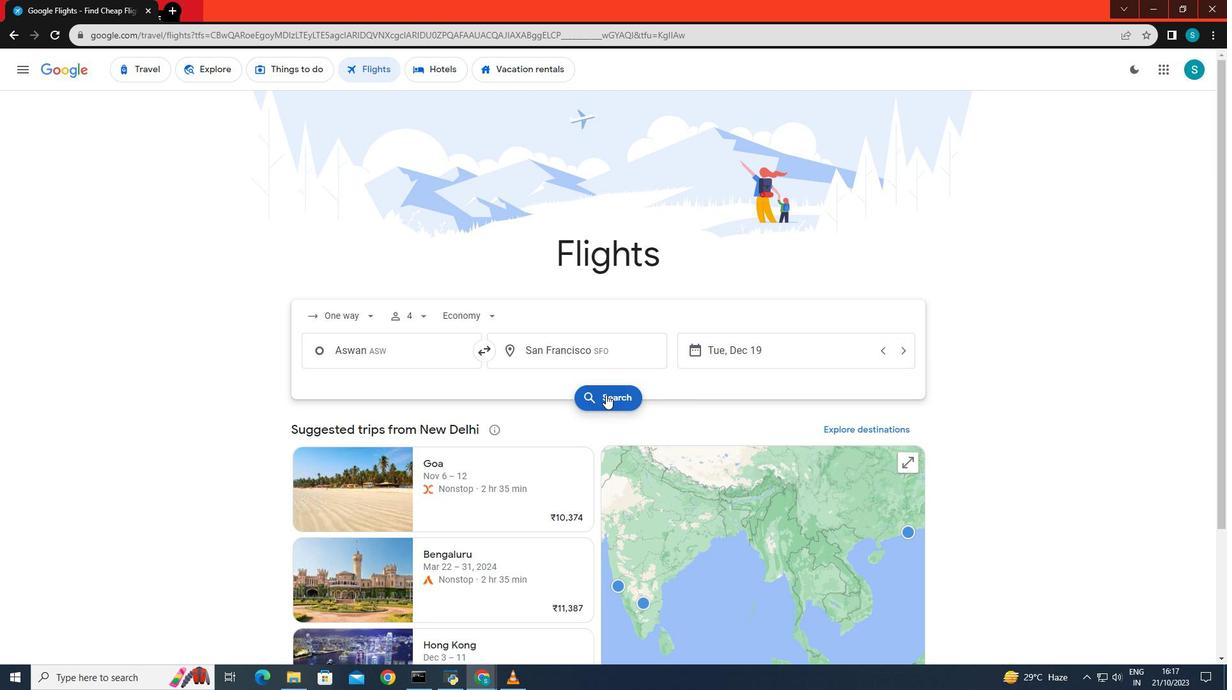 
Action: Mouse moved to (373, 184)
Screenshot: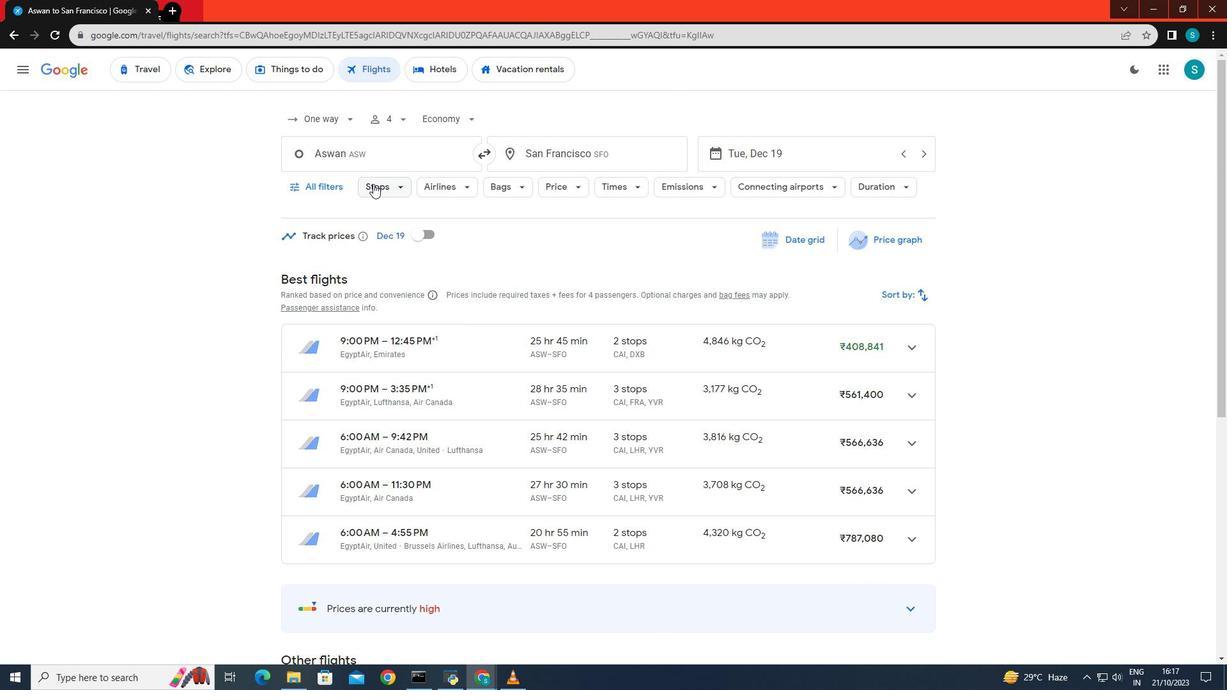 
Action: Mouse pressed left at (373, 184)
Screenshot: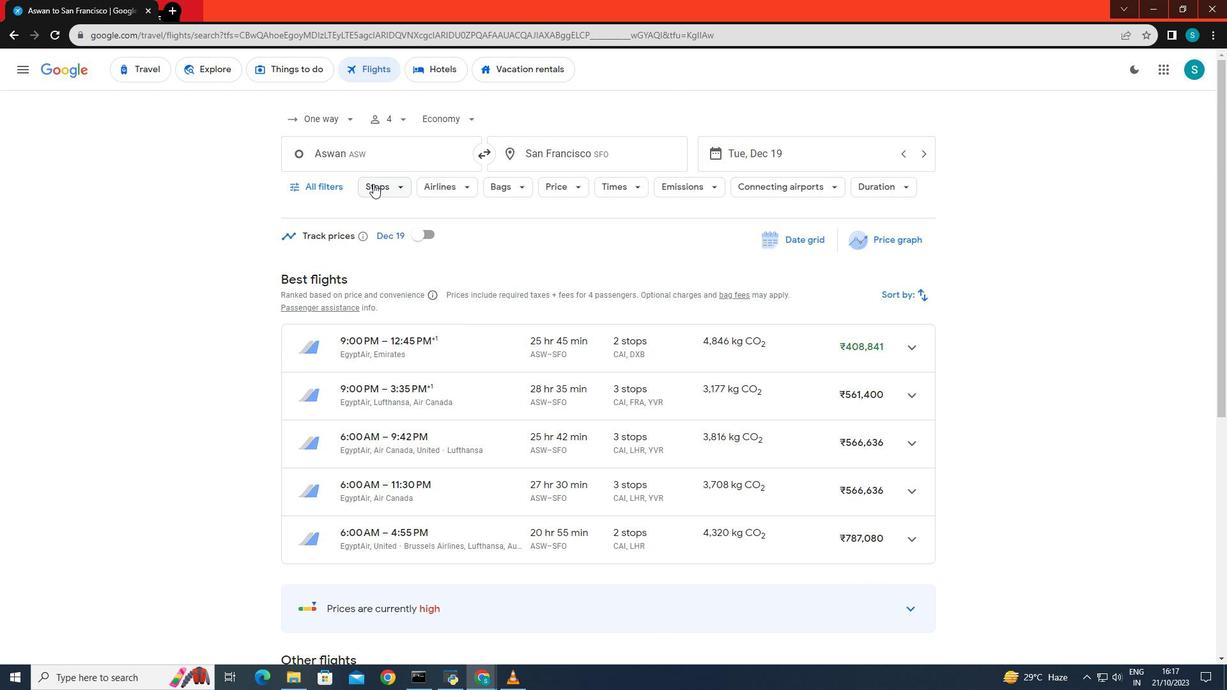 
Action: Mouse moved to (390, 254)
Screenshot: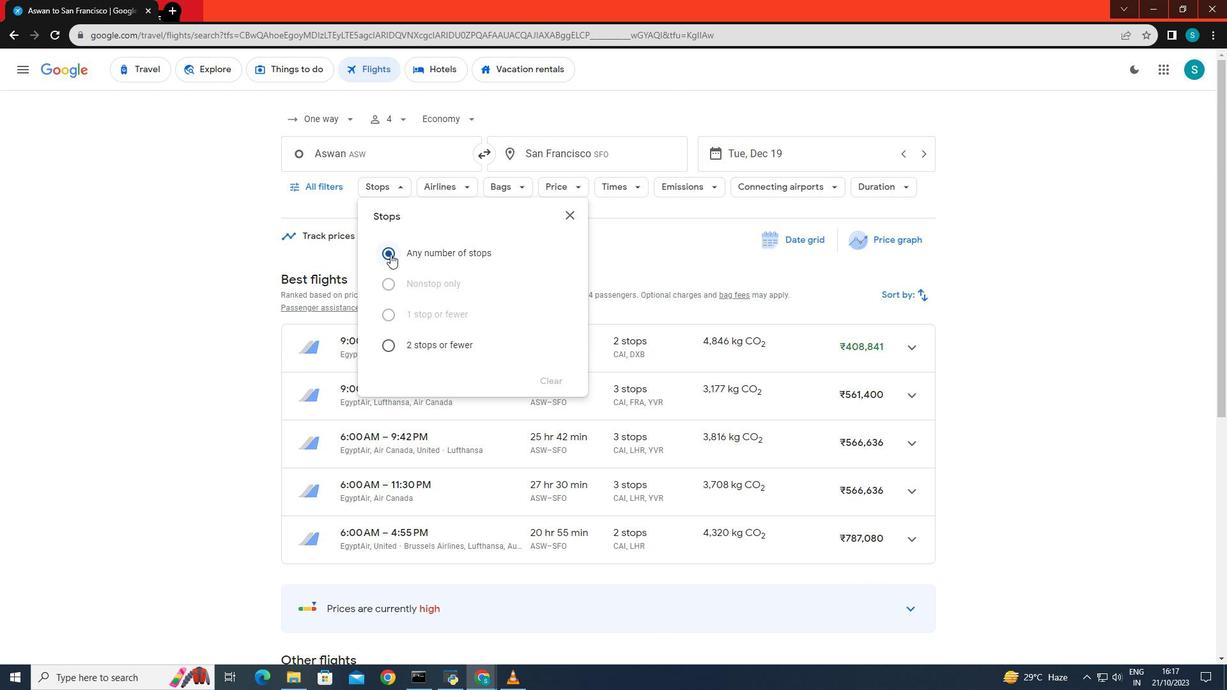 
Action: Mouse pressed left at (390, 254)
Screenshot: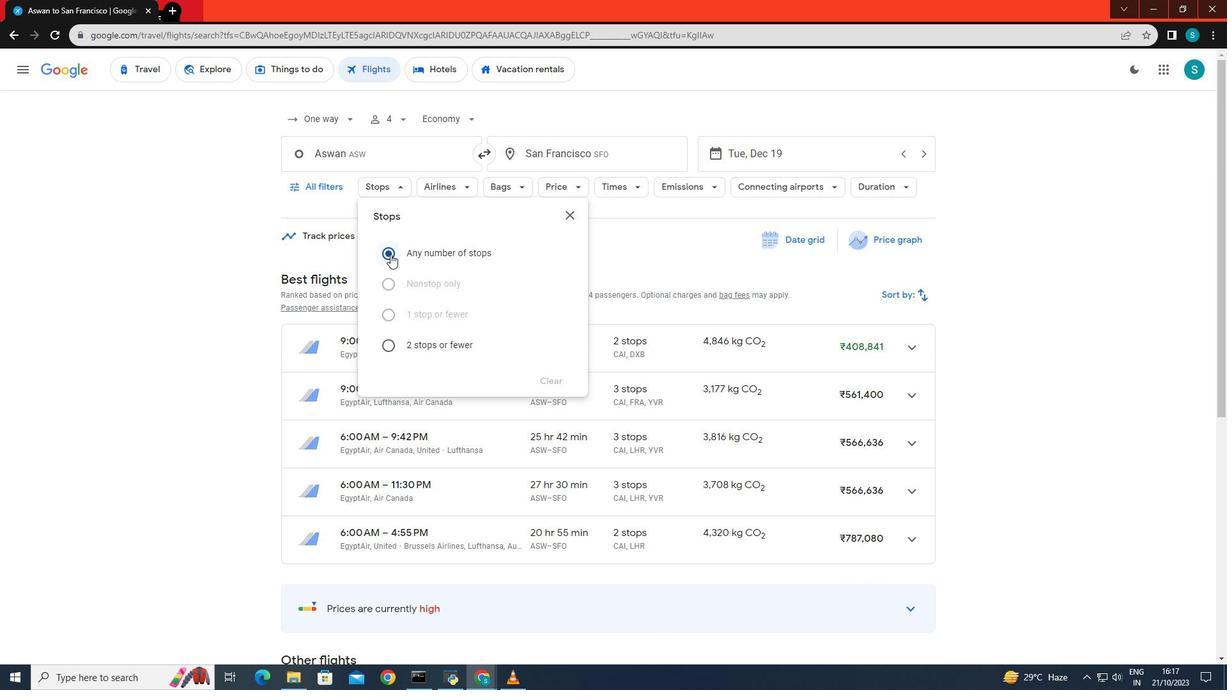 
Action: Mouse moved to (225, 273)
Screenshot: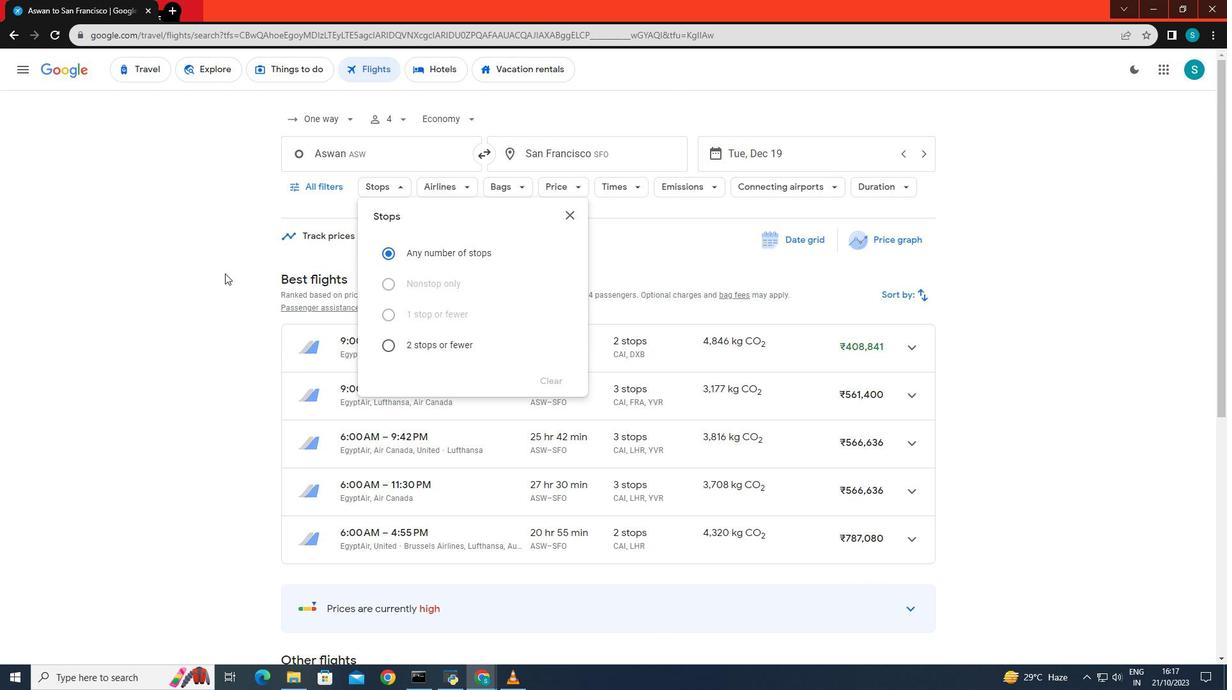 
Action: Mouse pressed left at (225, 273)
Screenshot: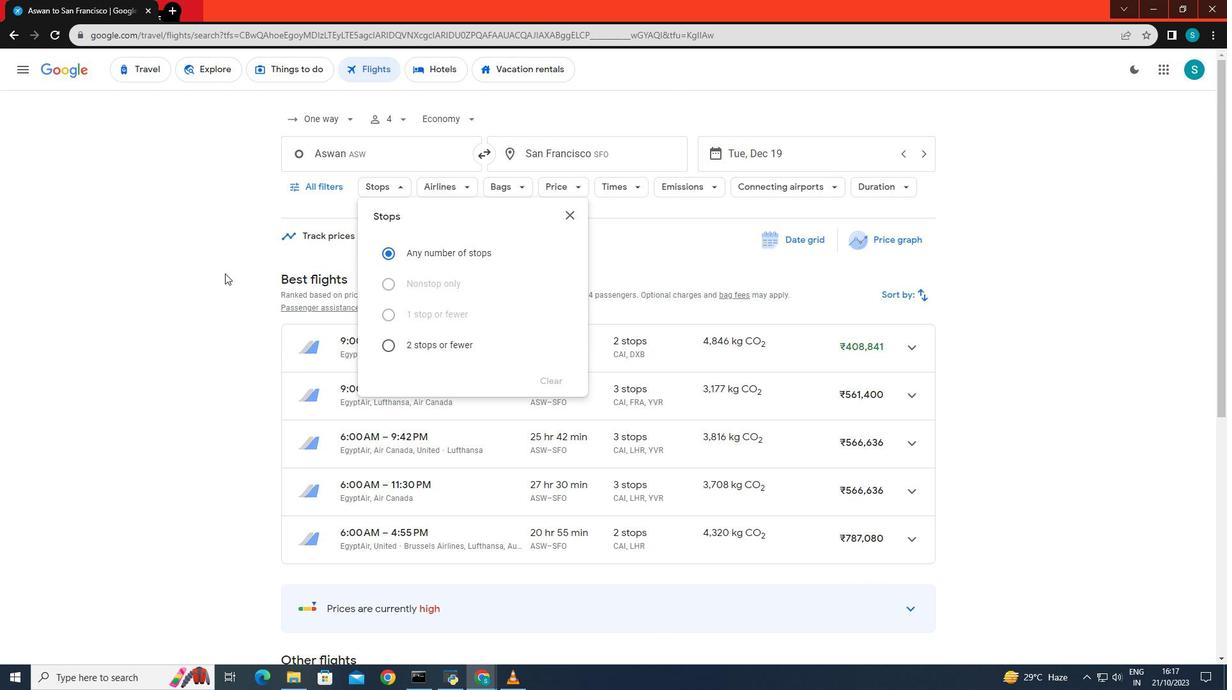 
Action: Mouse moved to (452, 184)
Screenshot: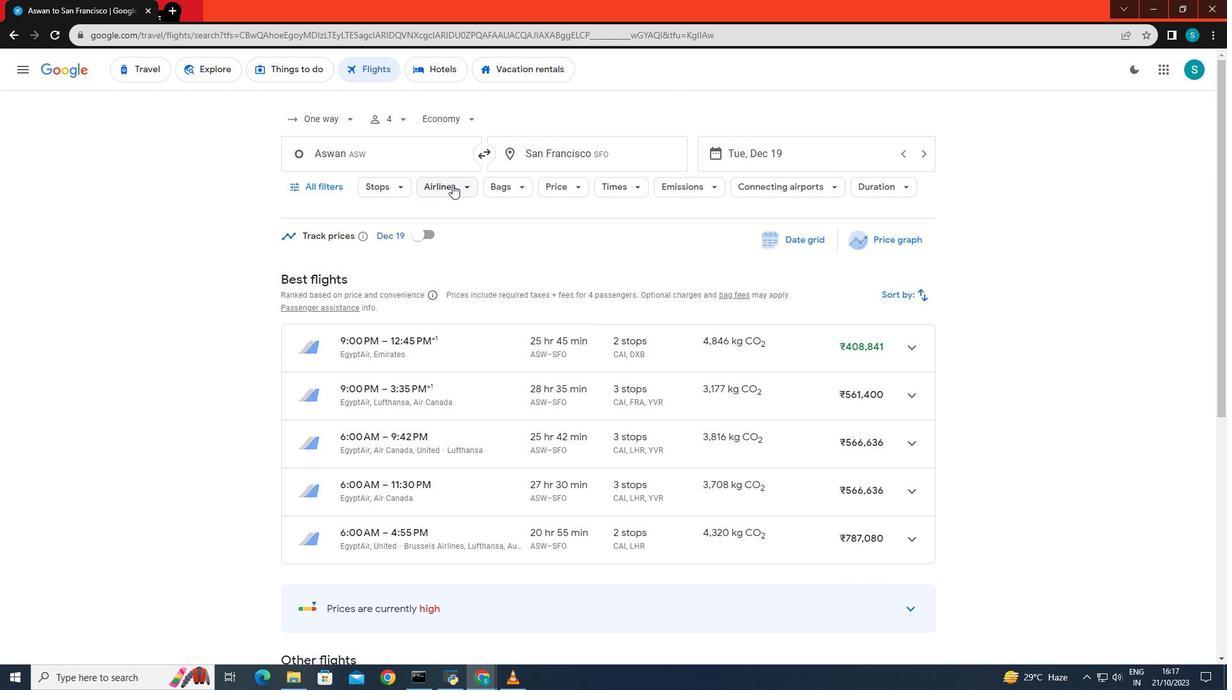 
Action: Mouse pressed left at (452, 184)
Screenshot: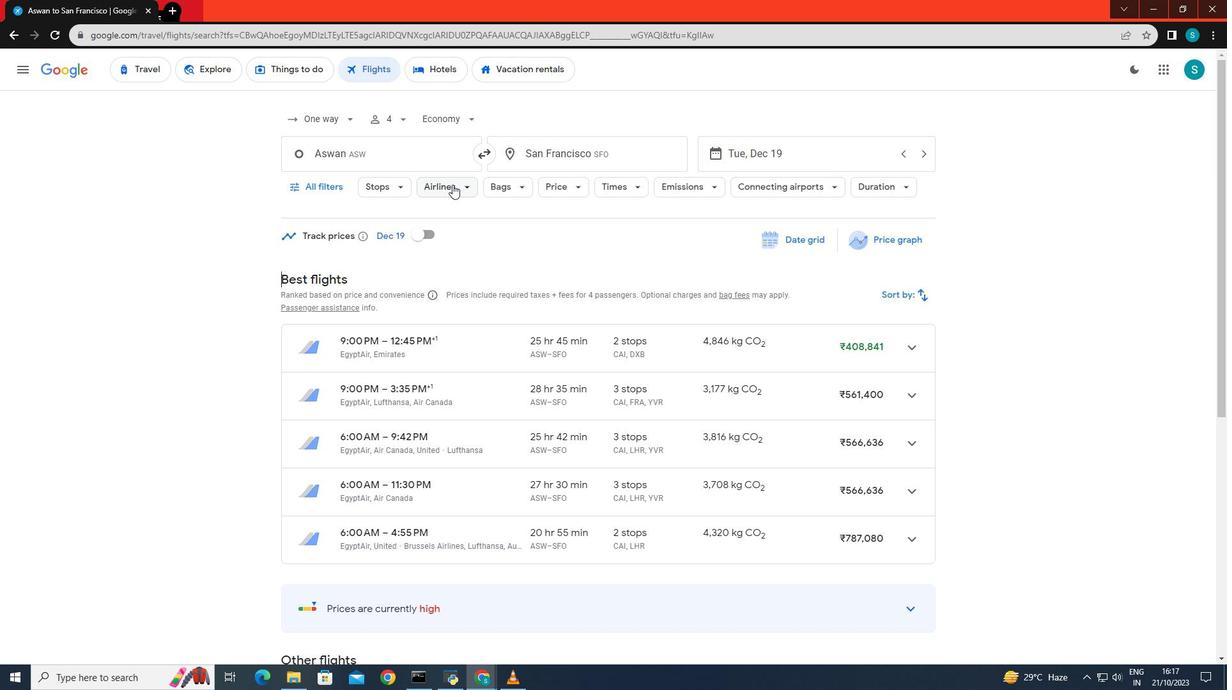 
Action: Mouse moved to (501, 453)
Screenshot: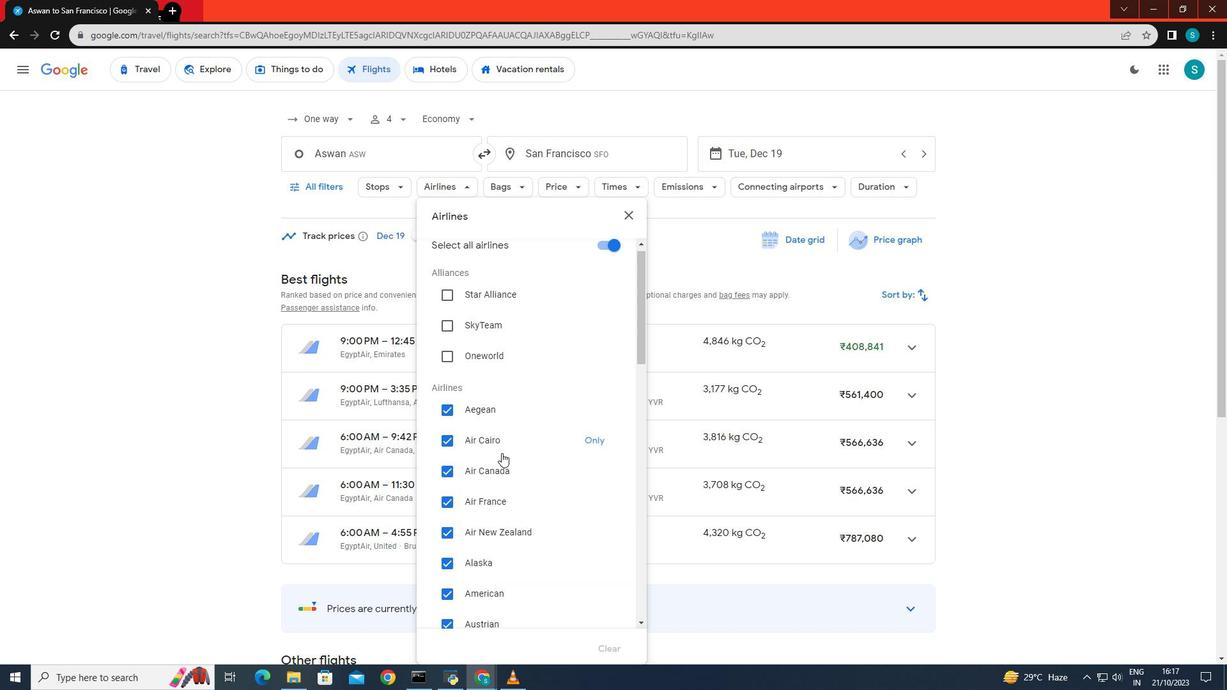 
Action: Mouse scrolled (501, 452) with delta (0, 0)
Screenshot: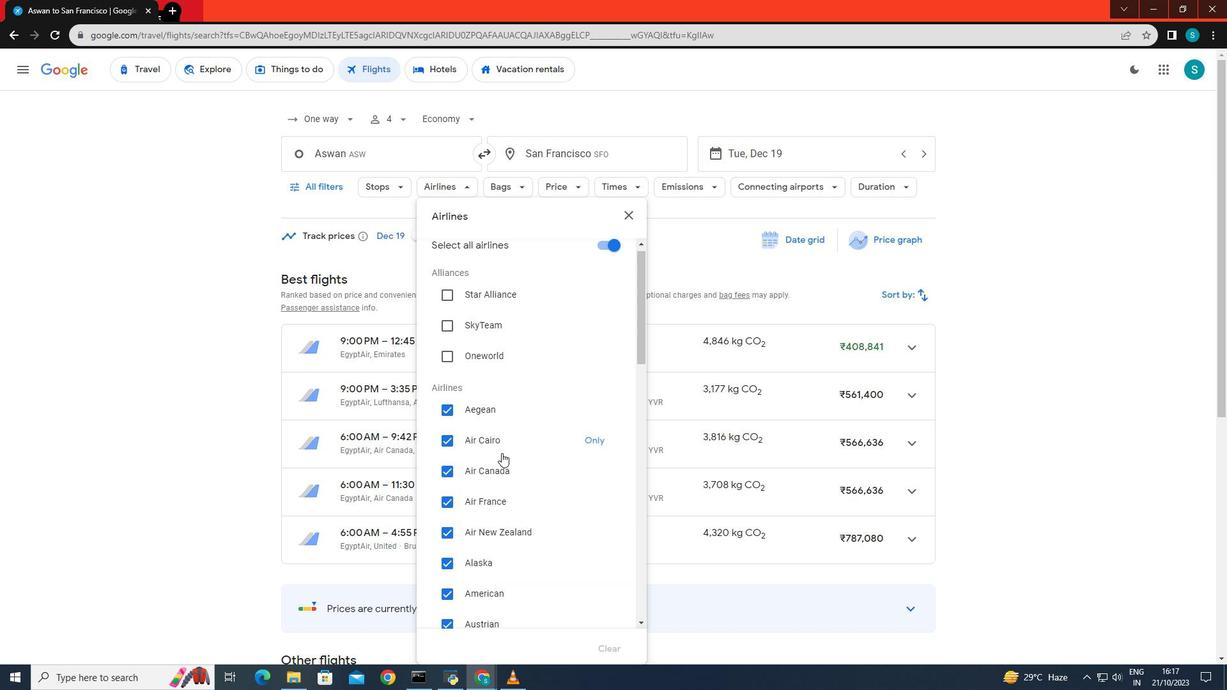 
Action: Mouse moved to (501, 453)
Screenshot: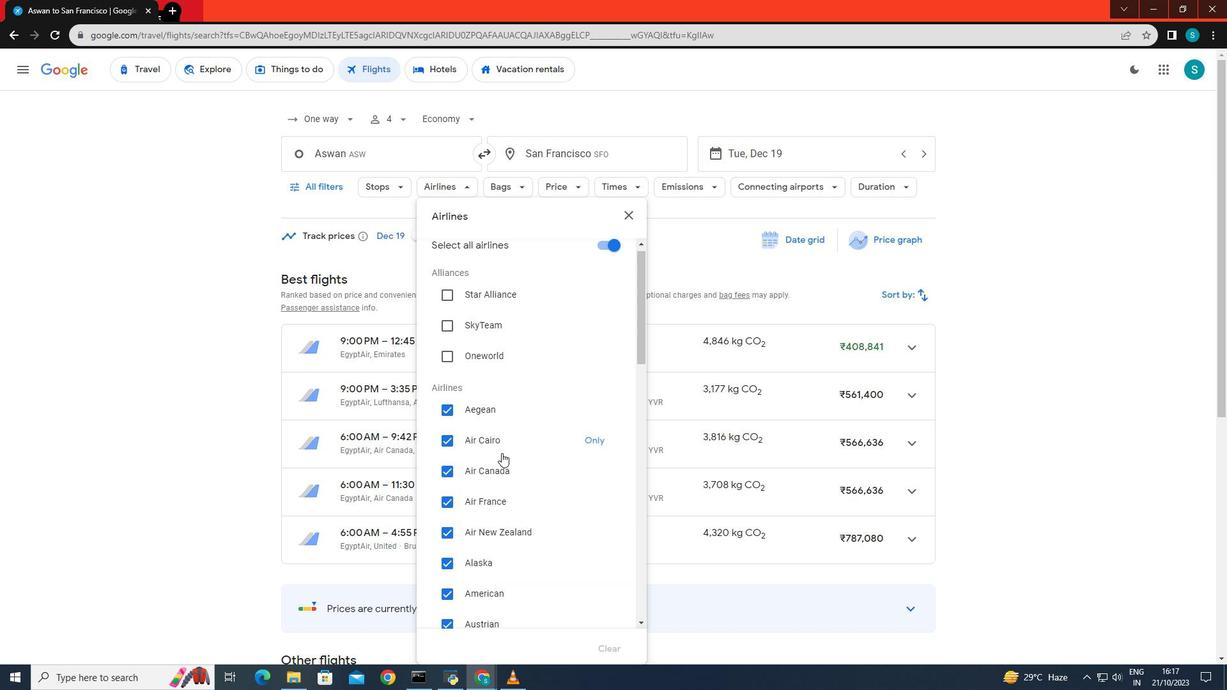 
Action: Mouse scrolled (501, 452) with delta (0, 0)
Screenshot: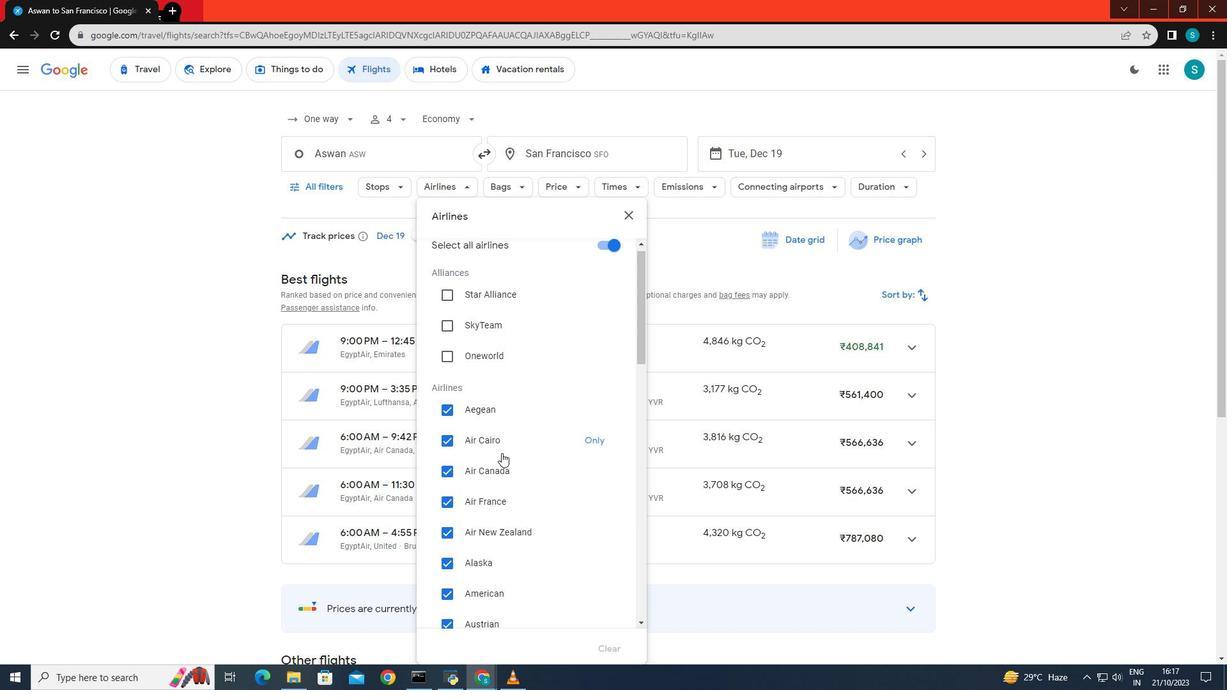 
Action: Mouse scrolled (501, 452) with delta (0, 0)
Screenshot: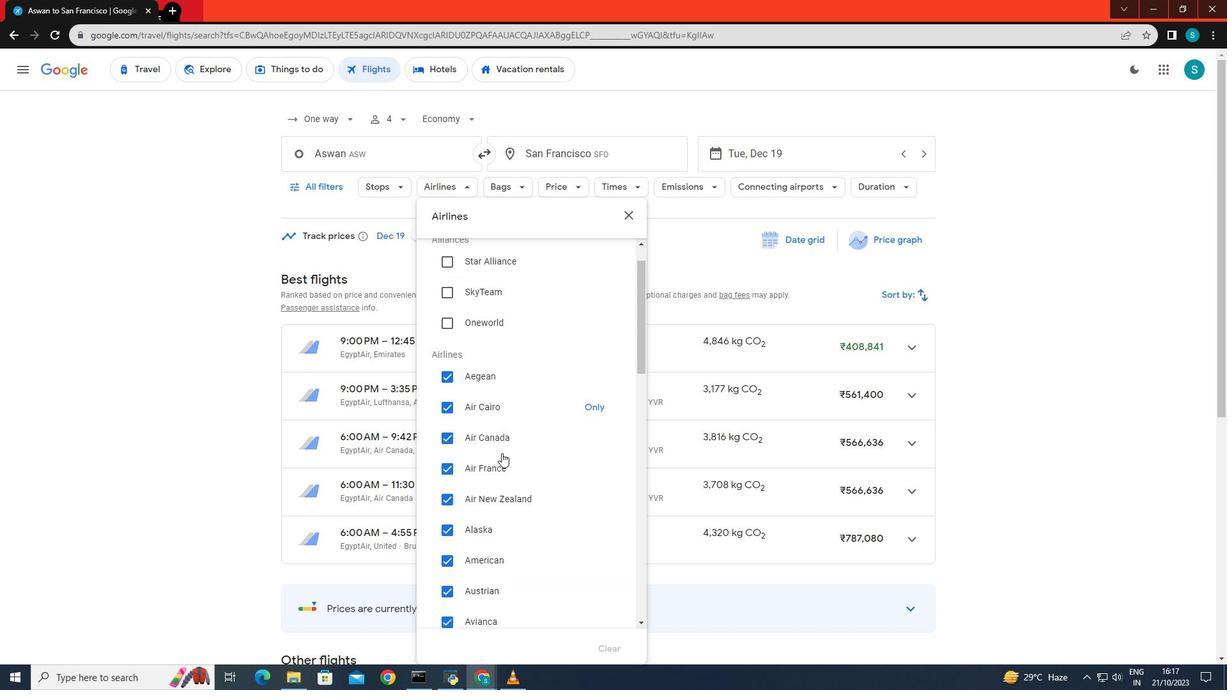 
Action: Mouse moved to (593, 501)
Screenshot: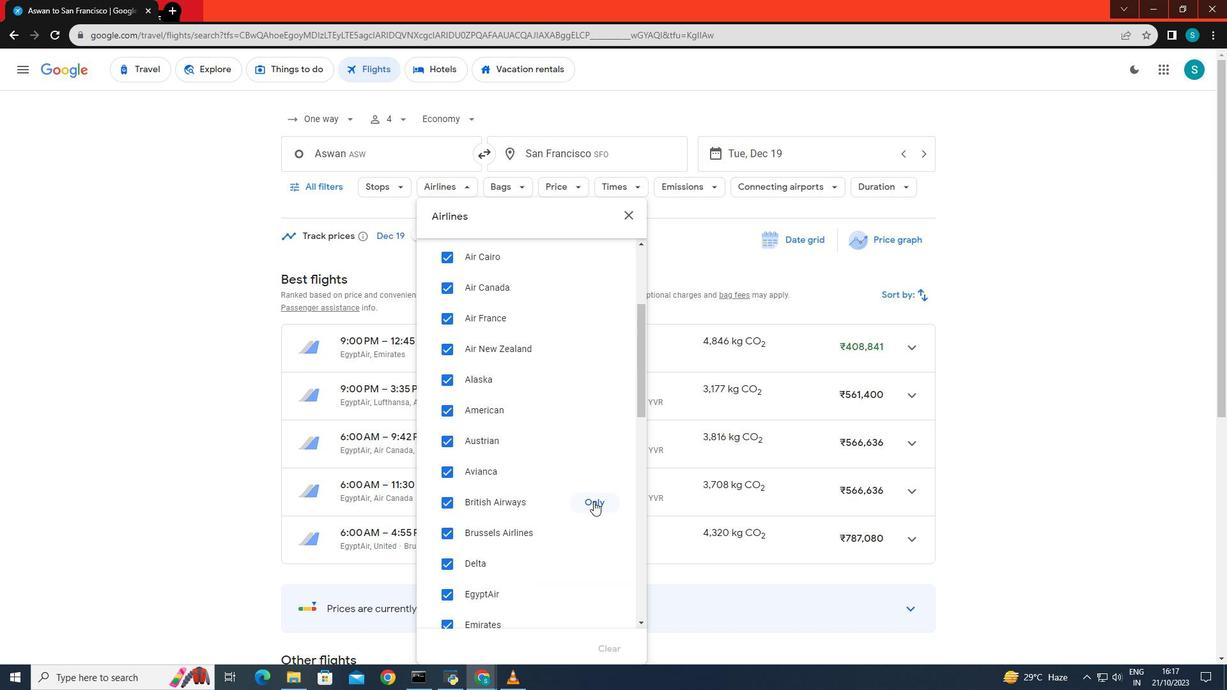 
Action: Mouse pressed left at (593, 501)
Screenshot: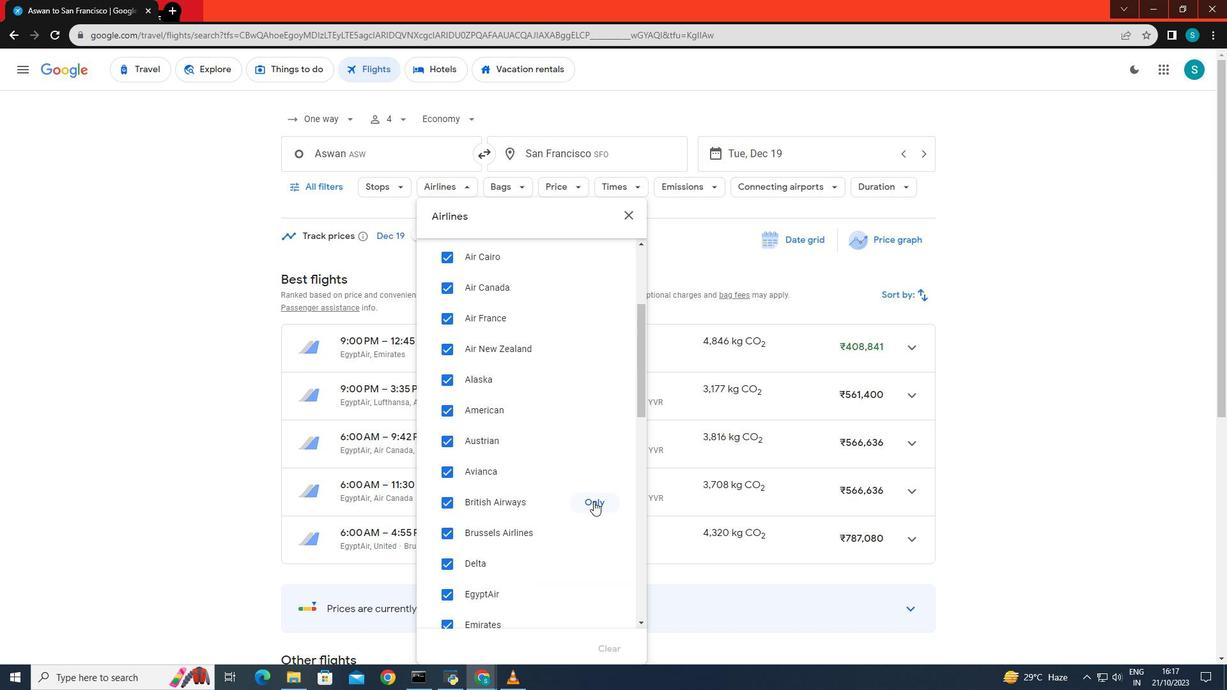 
Action: Mouse moved to (796, 409)
Screenshot: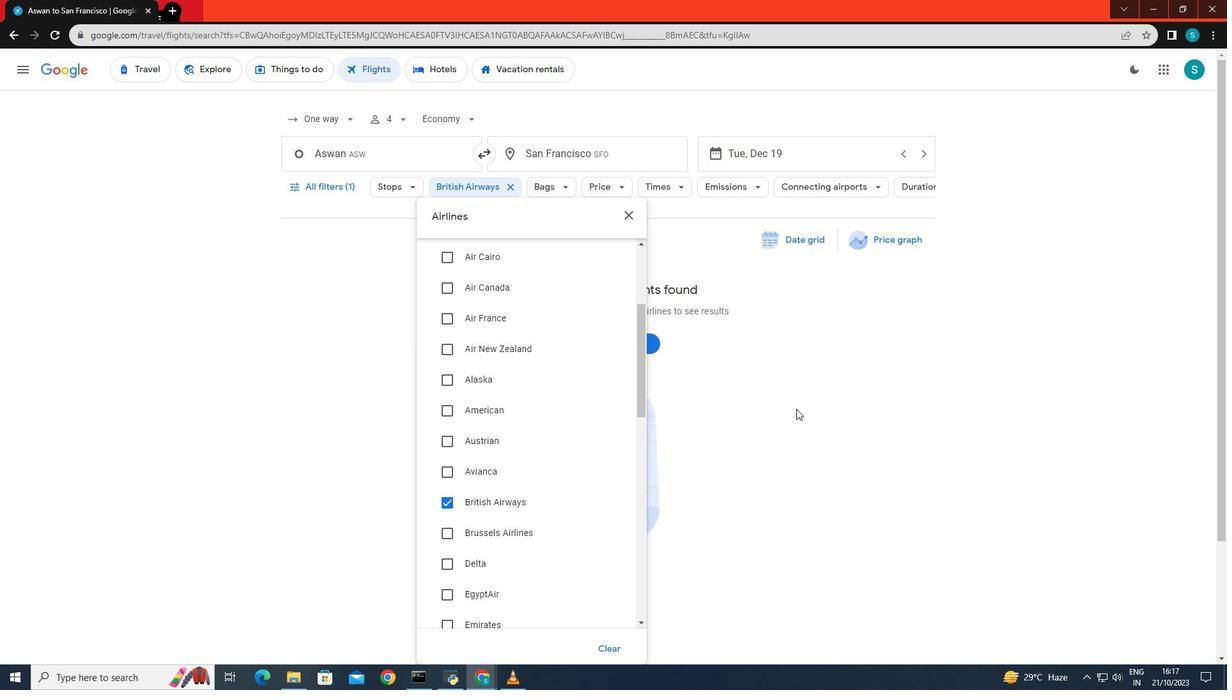 
Action: Mouse pressed left at (796, 409)
Screenshot: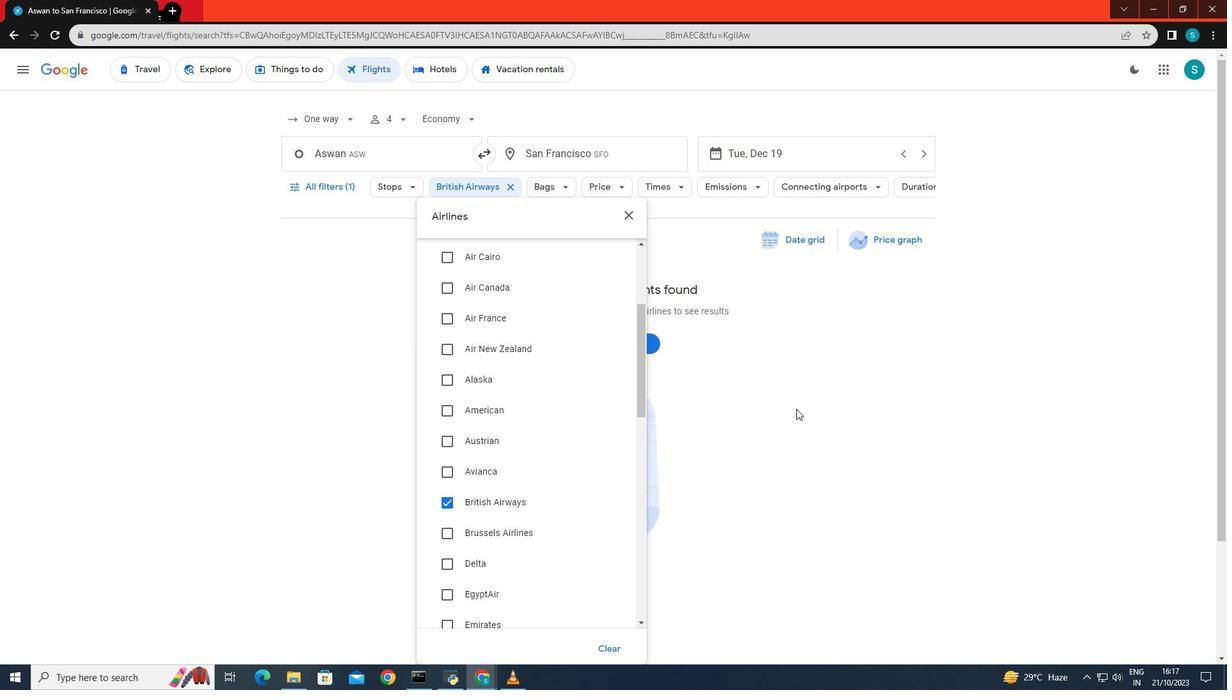 
Action: Mouse moved to (646, 187)
Screenshot: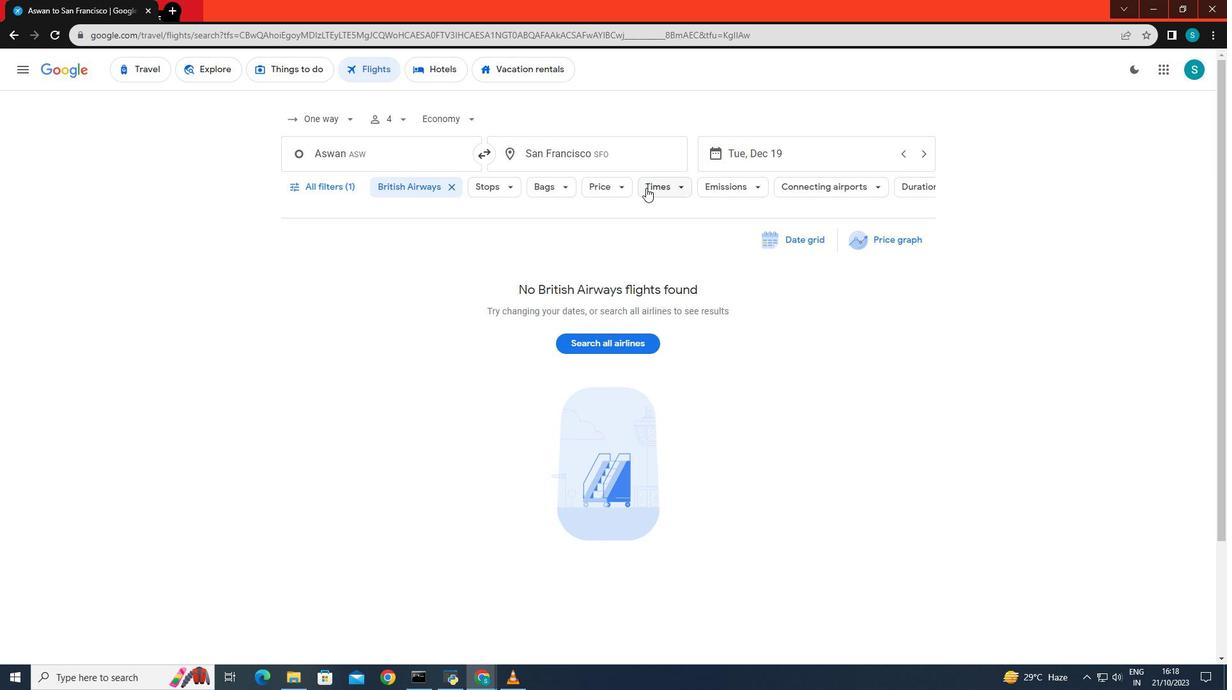 
Action: Mouse pressed left at (646, 187)
Screenshot: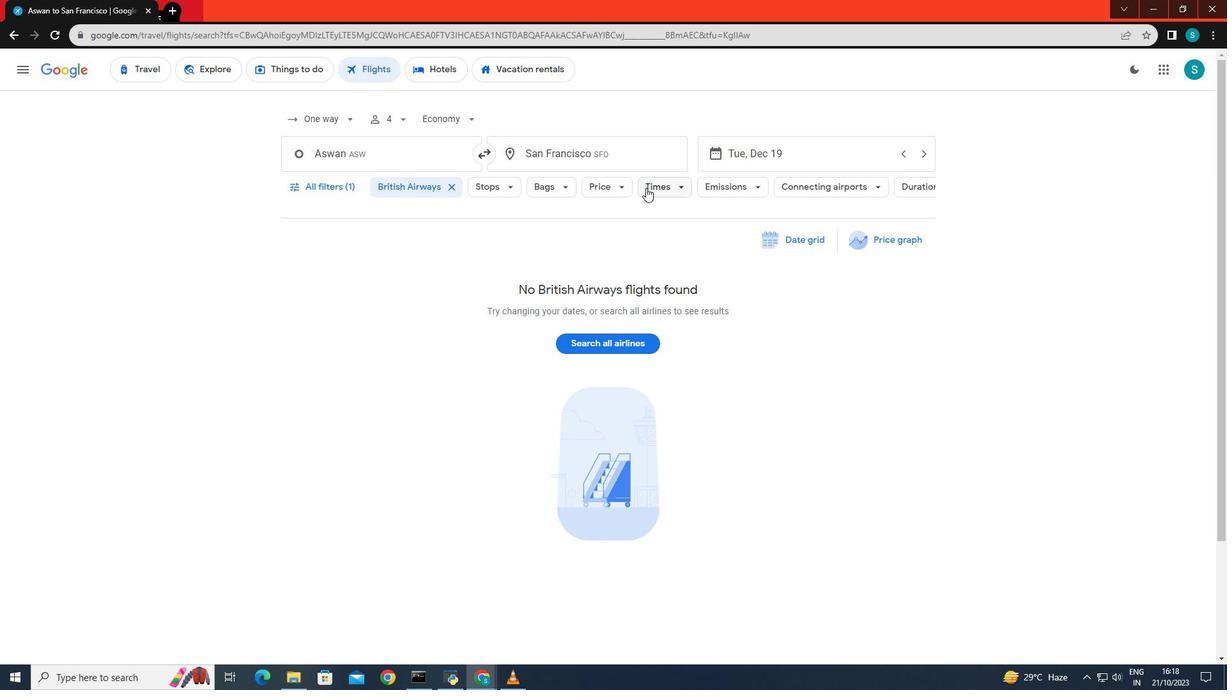 
Action: Mouse moved to (661, 303)
Screenshot: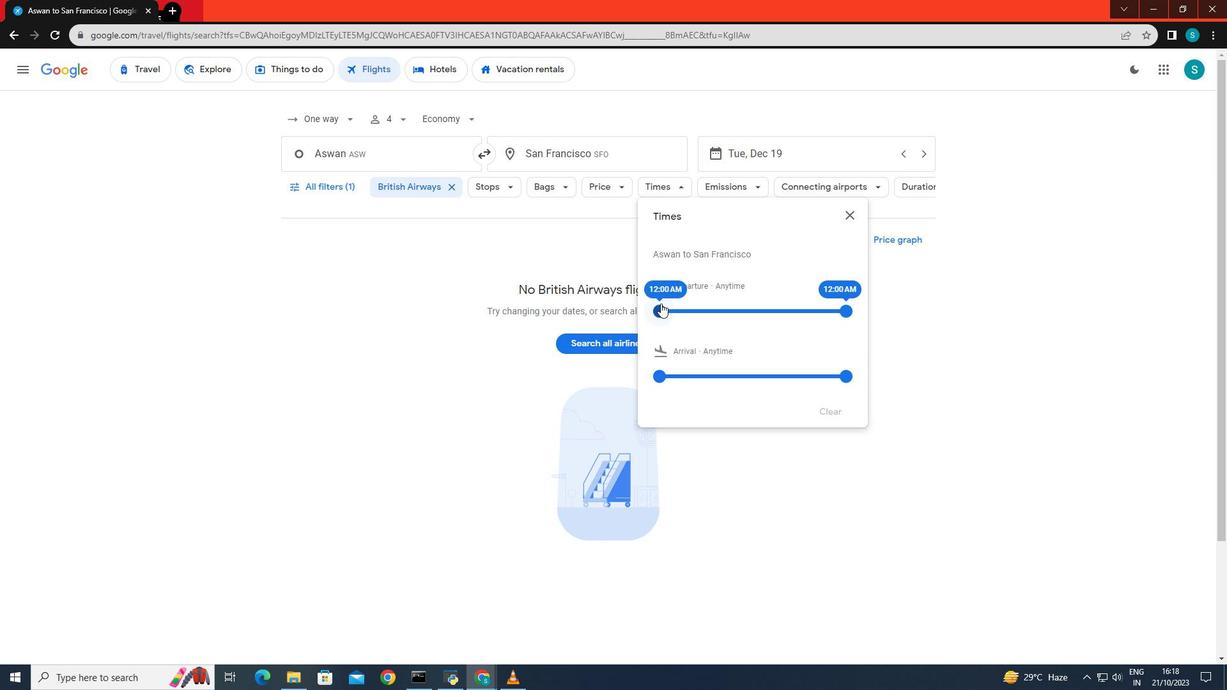 
Action: Mouse pressed left at (661, 303)
Screenshot: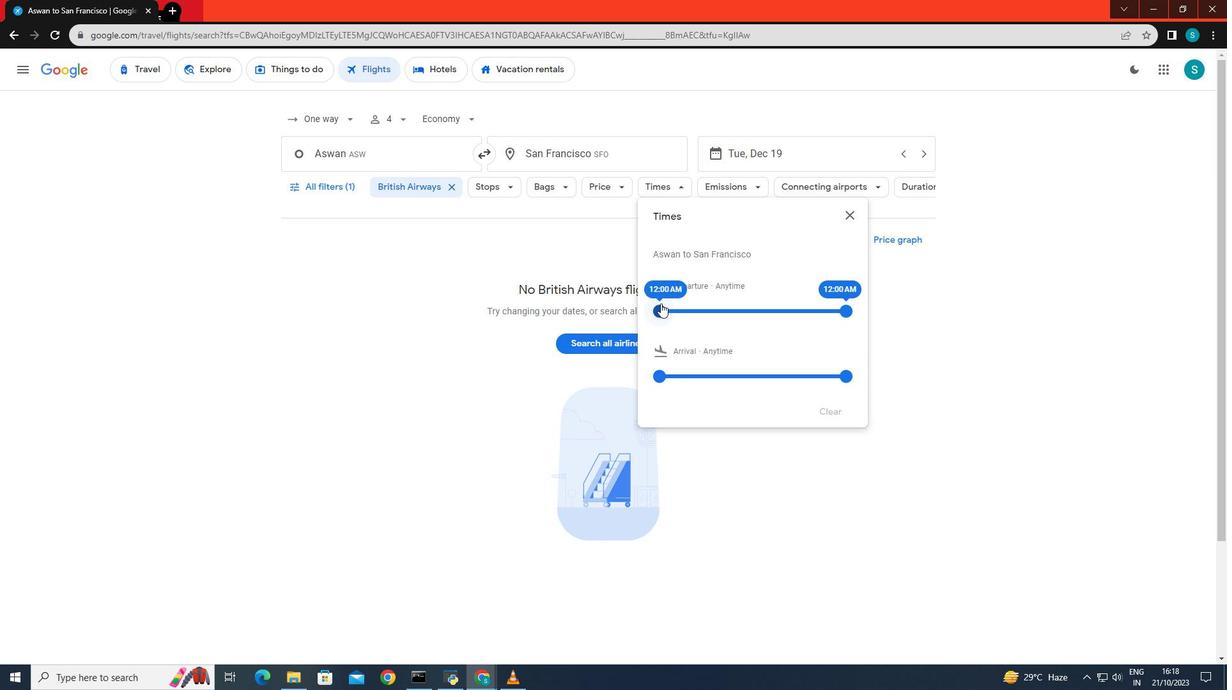 
Action: Mouse moved to (845, 304)
Screenshot: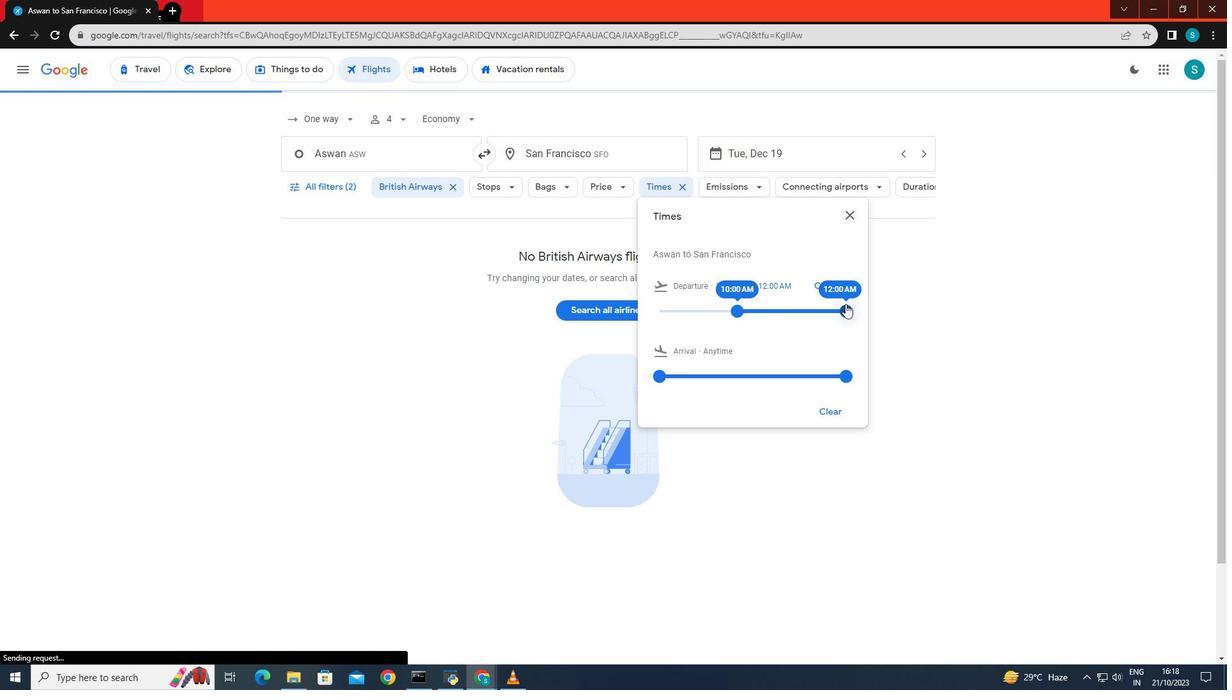 
Action: Mouse pressed left at (845, 304)
Screenshot: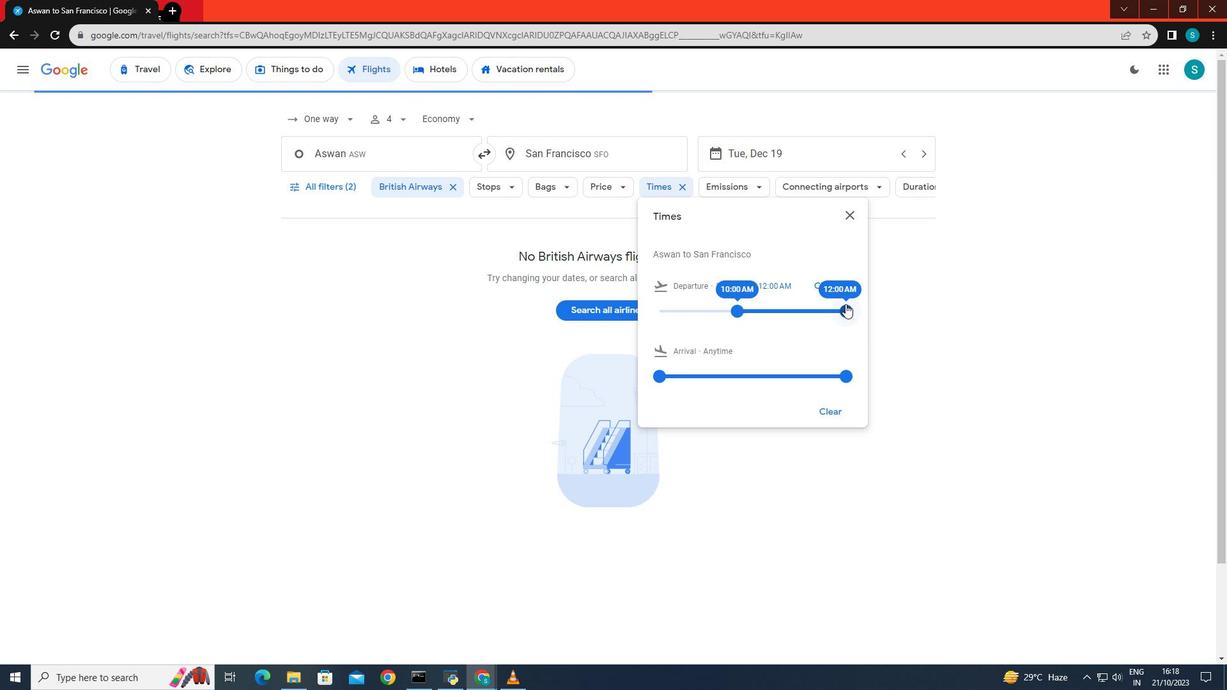
Action: Mouse moved to (786, 482)
Screenshot: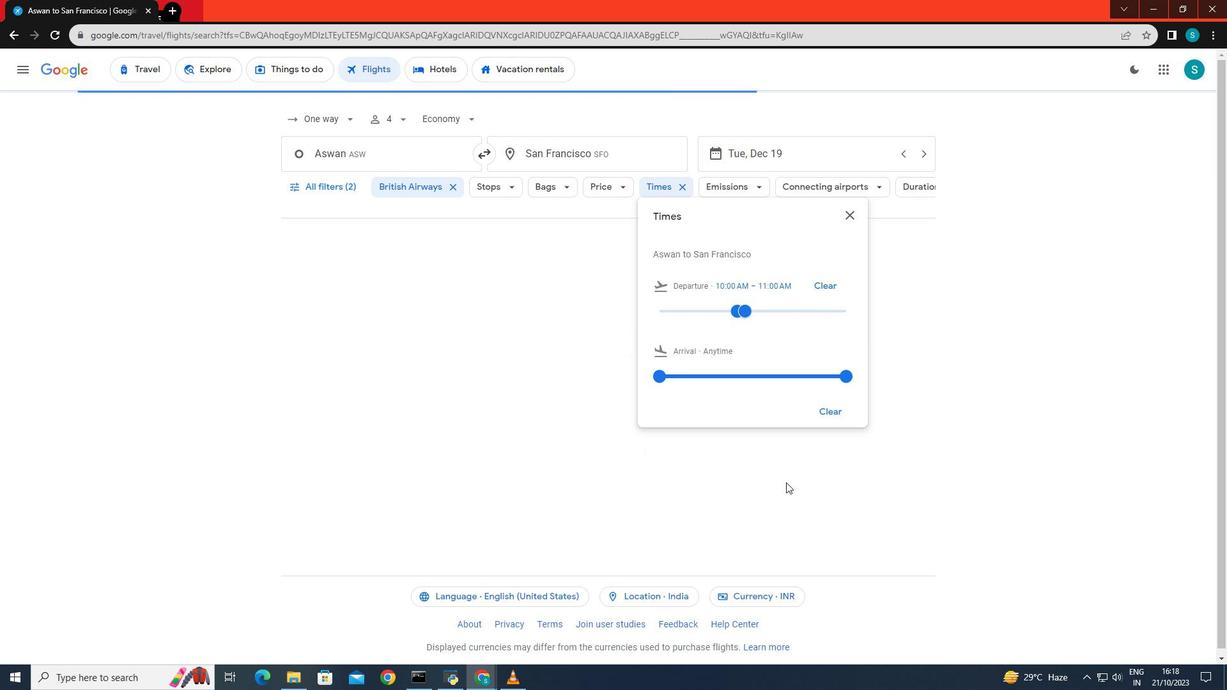 
Action: Mouse pressed left at (786, 482)
Screenshot: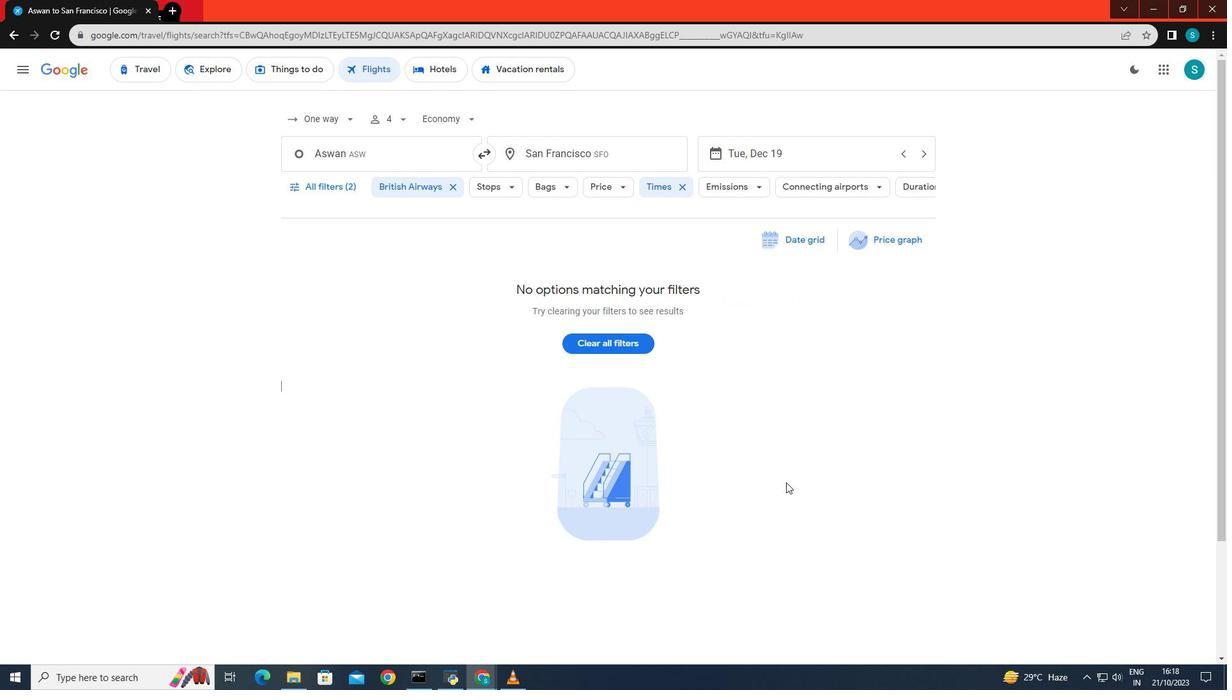 
Action: Mouse moved to (468, 430)
Screenshot: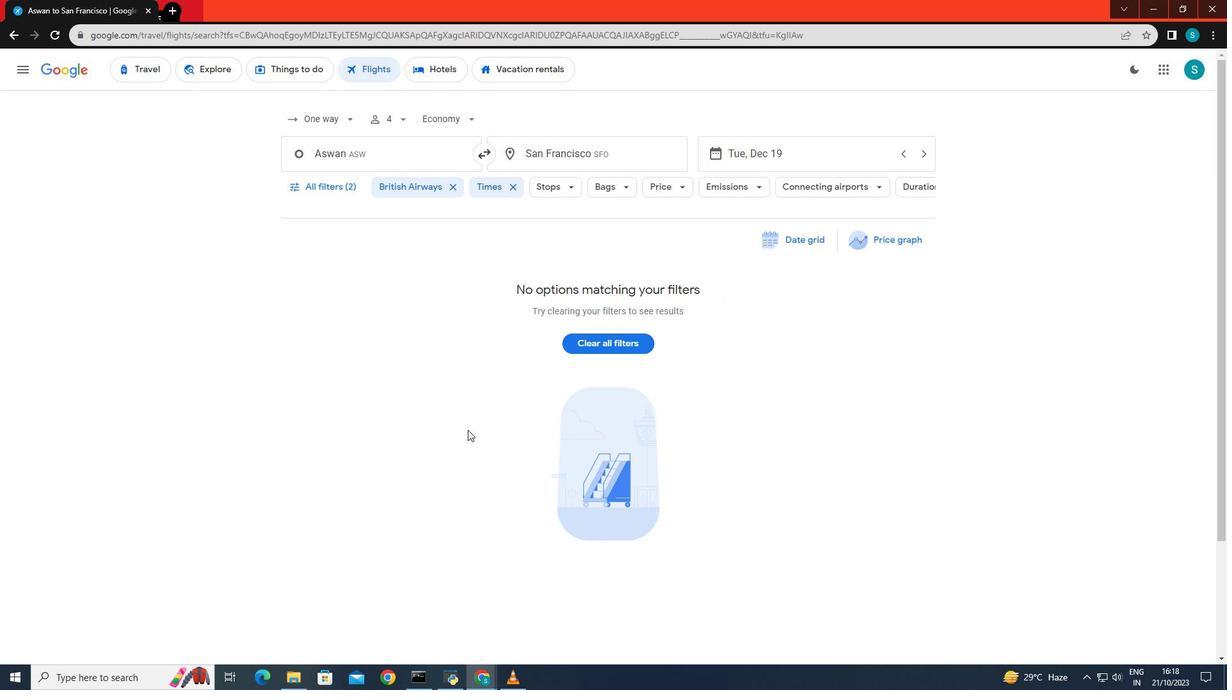 
Action: Mouse pressed left at (468, 430)
Screenshot: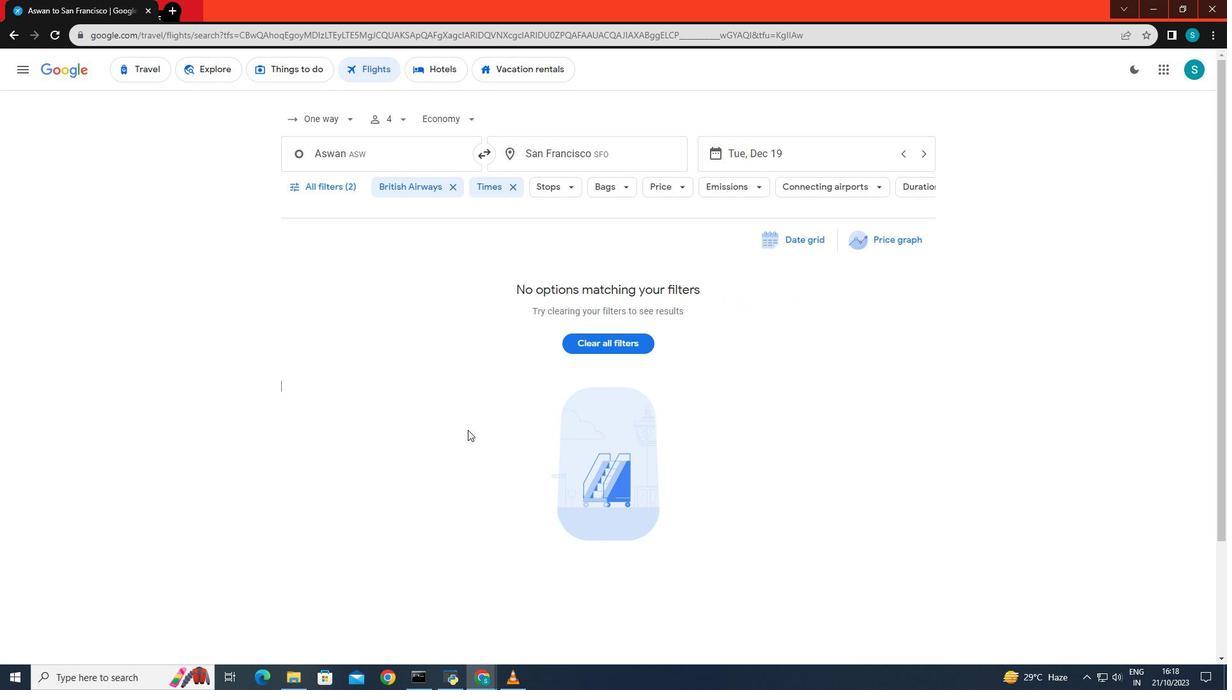 
